 Task: Explore Airbnb accommodation in Al Bab, Syria from 1st December, 2023 to 5th December, 2023 for 3 adults, 1 child.2 bedrooms having 3 beds and 2 bathrooms. Look for 3 properties as per requirement.
Action: Mouse moved to (575, 80)
Screenshot: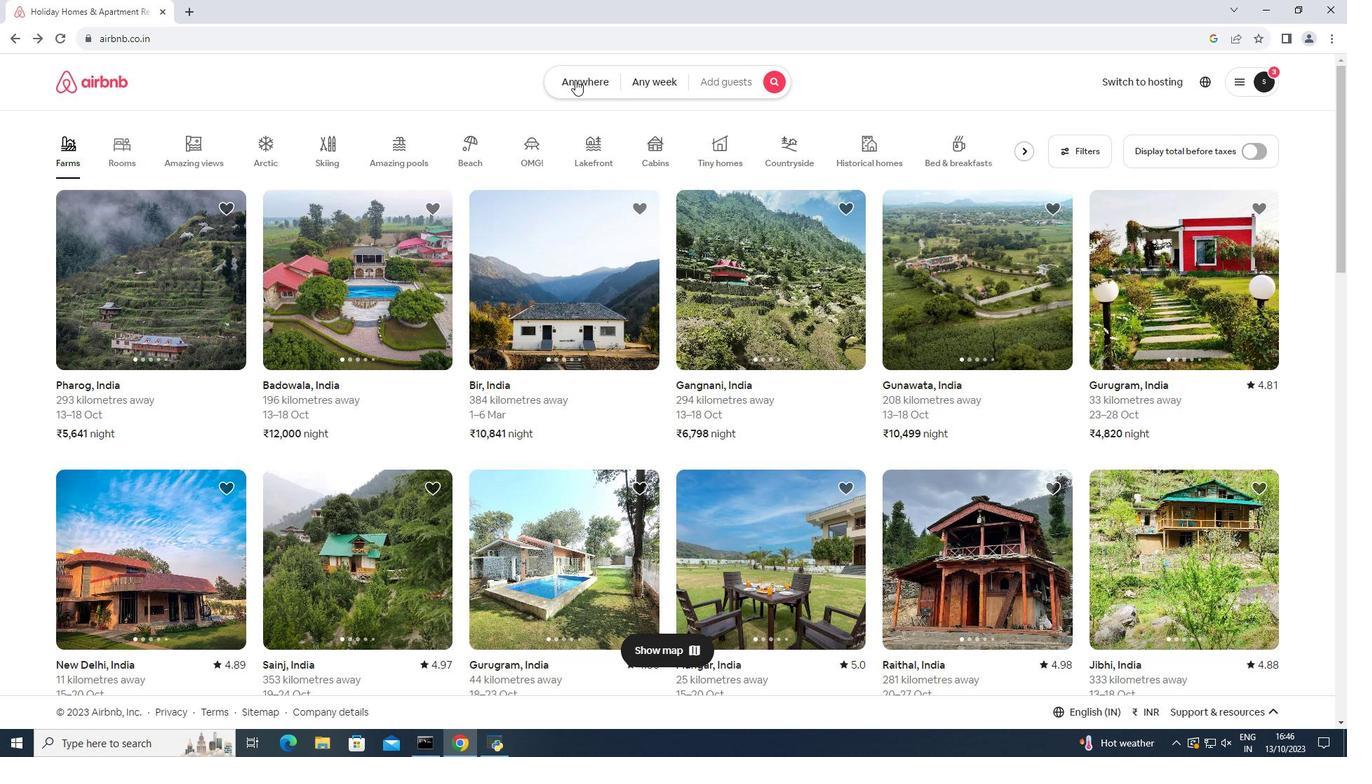
Action: Mouse pressed left at (575, 80)
Screenshot: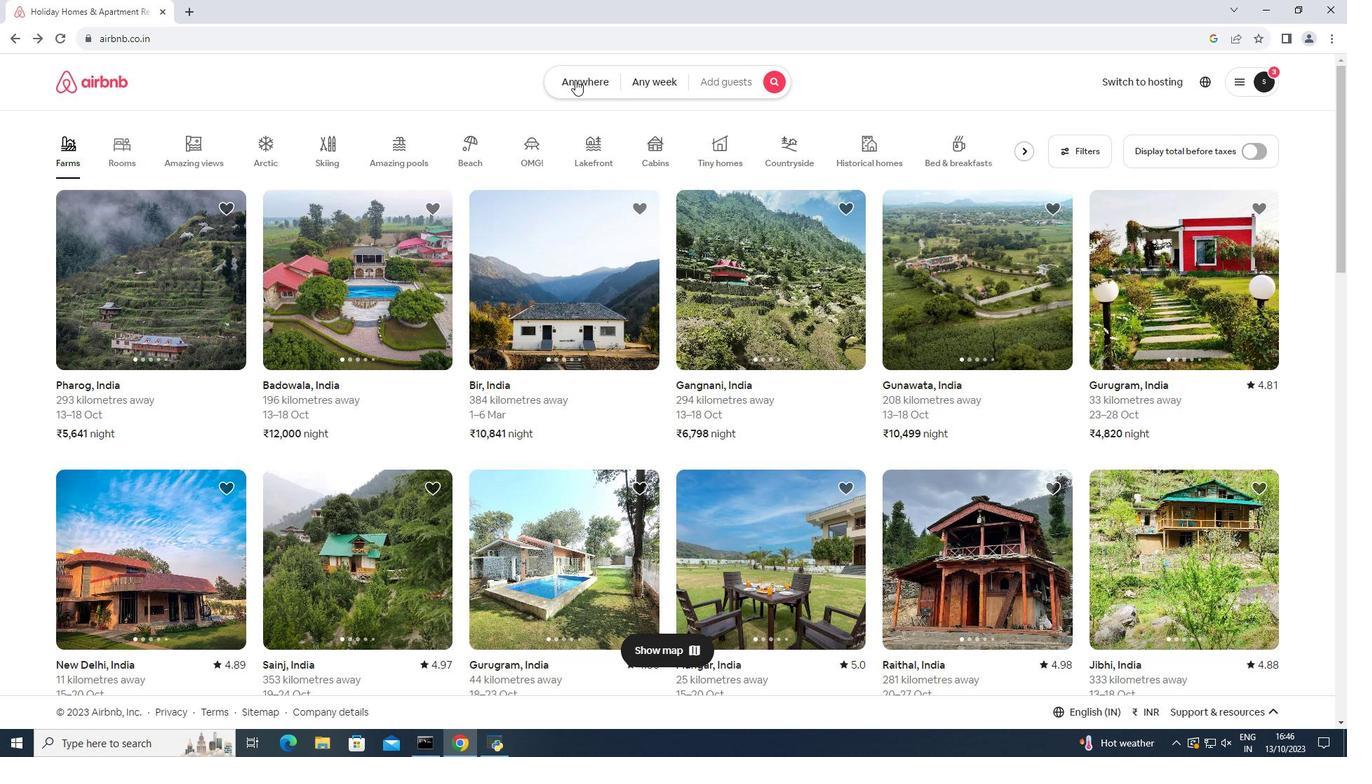 
Action: Mouse moved to (437, 130)
Screenshot: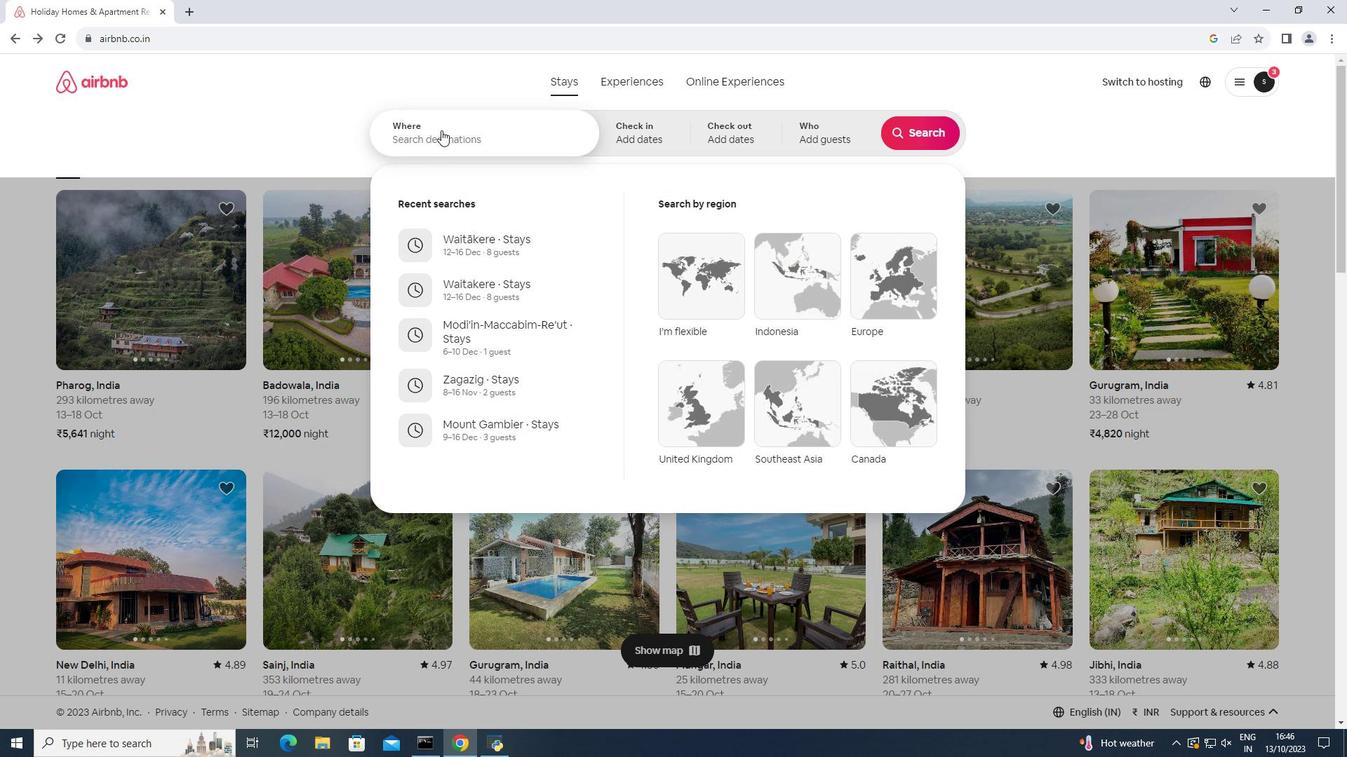
Action: Mouse pressed left at (437, 130)
Screenshot: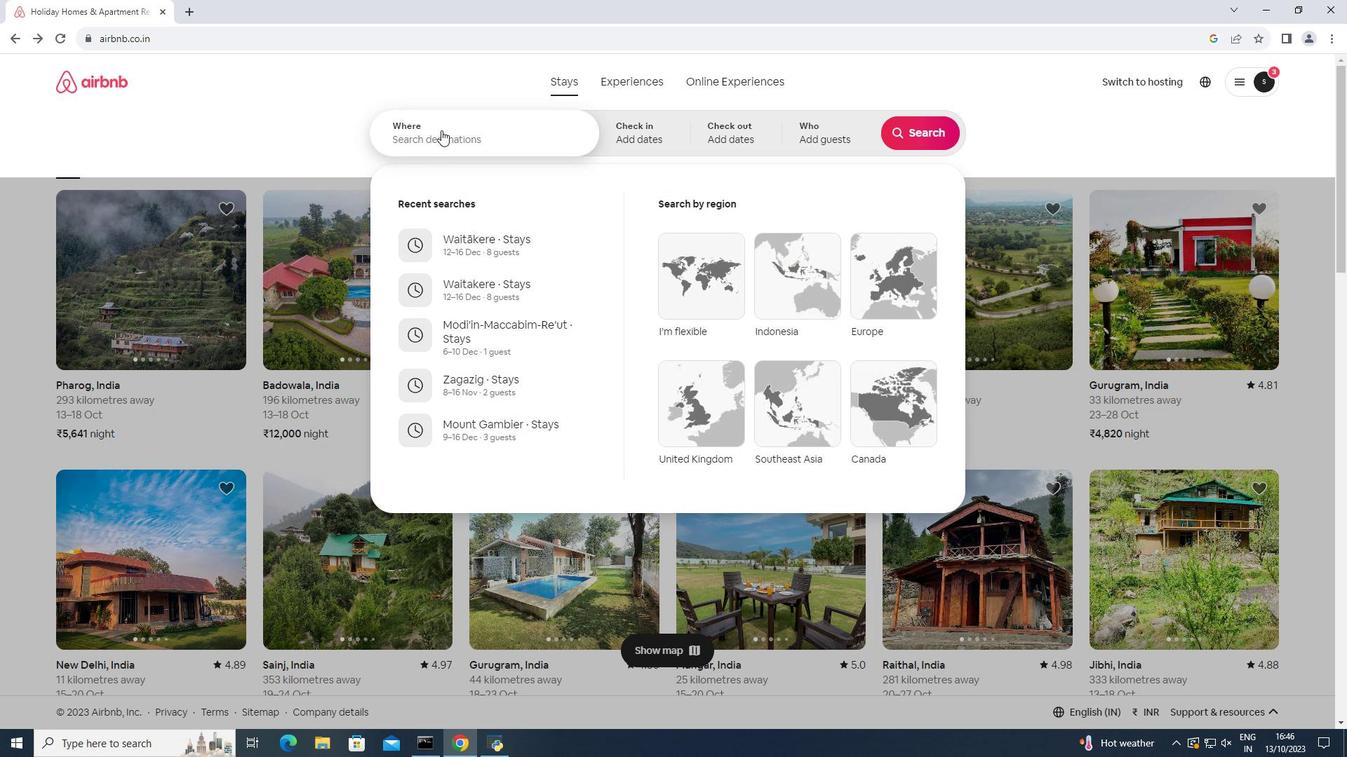 
Action: Mouse moved to (439, 129)
Screenshot: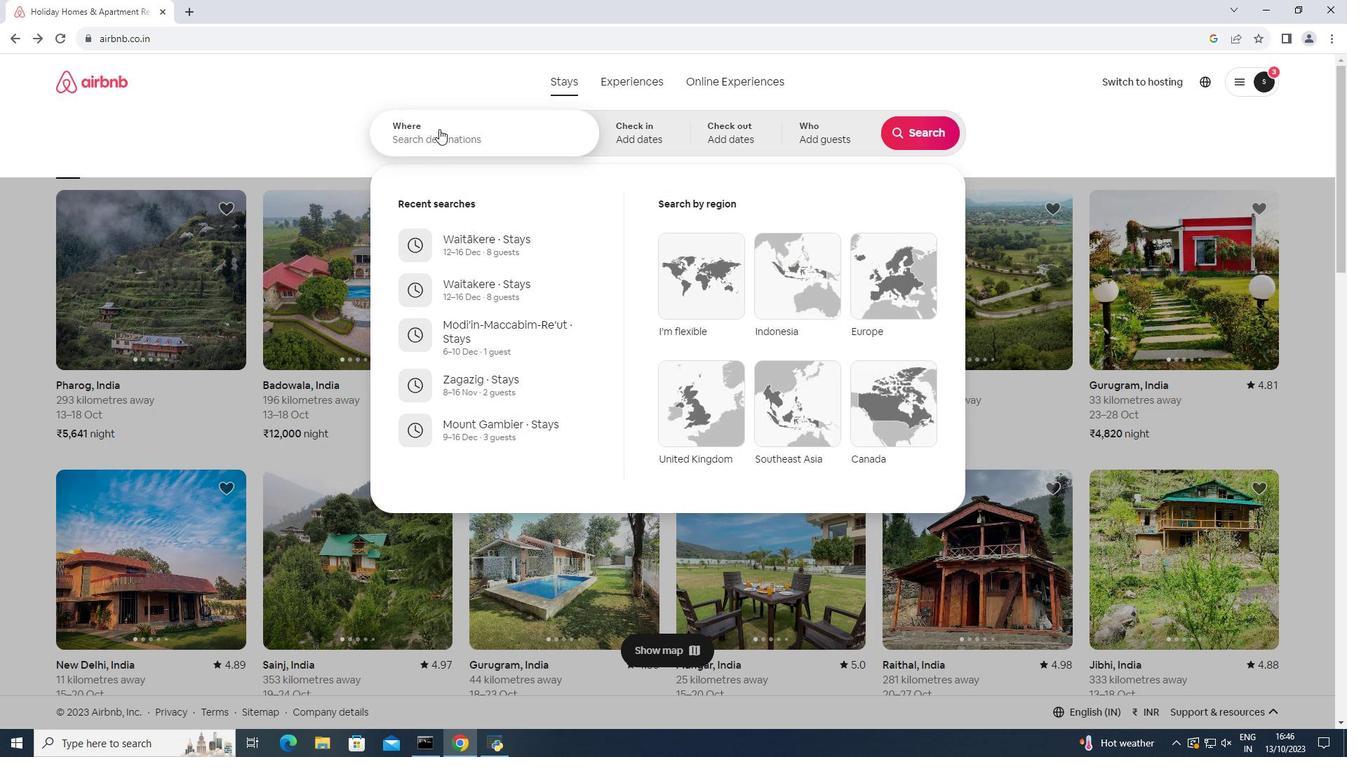 
Action: Key pressed <Key.shift>Ai<Key.backspace><Key.shift>I<Key.space><Key.shift>b<Key.backspace><Key.shift>Bab,<Key.space><Key.shift>Syria
Screenshot: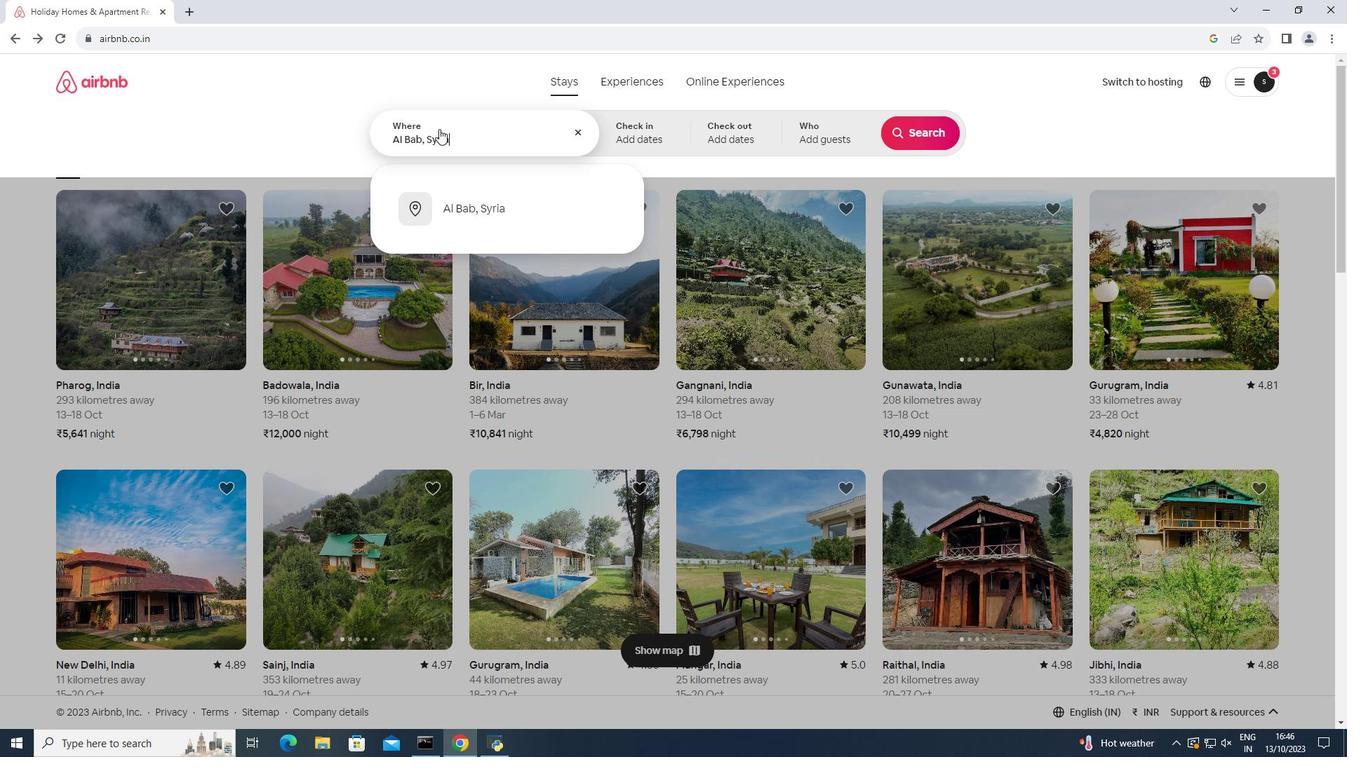 
Action: Mouse moved to (448, 197)
Screenshot: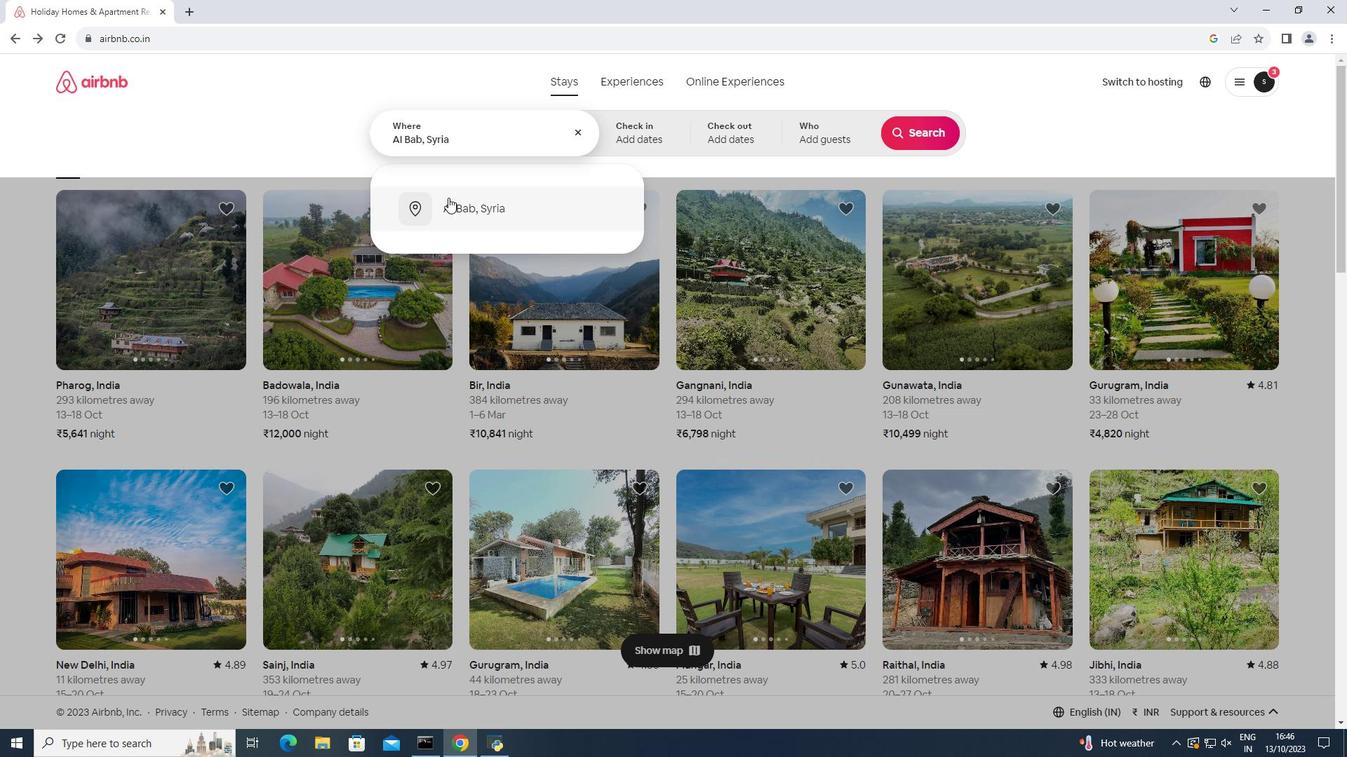 
Action: Mouse pressed left at (448, 197)
Screenshot: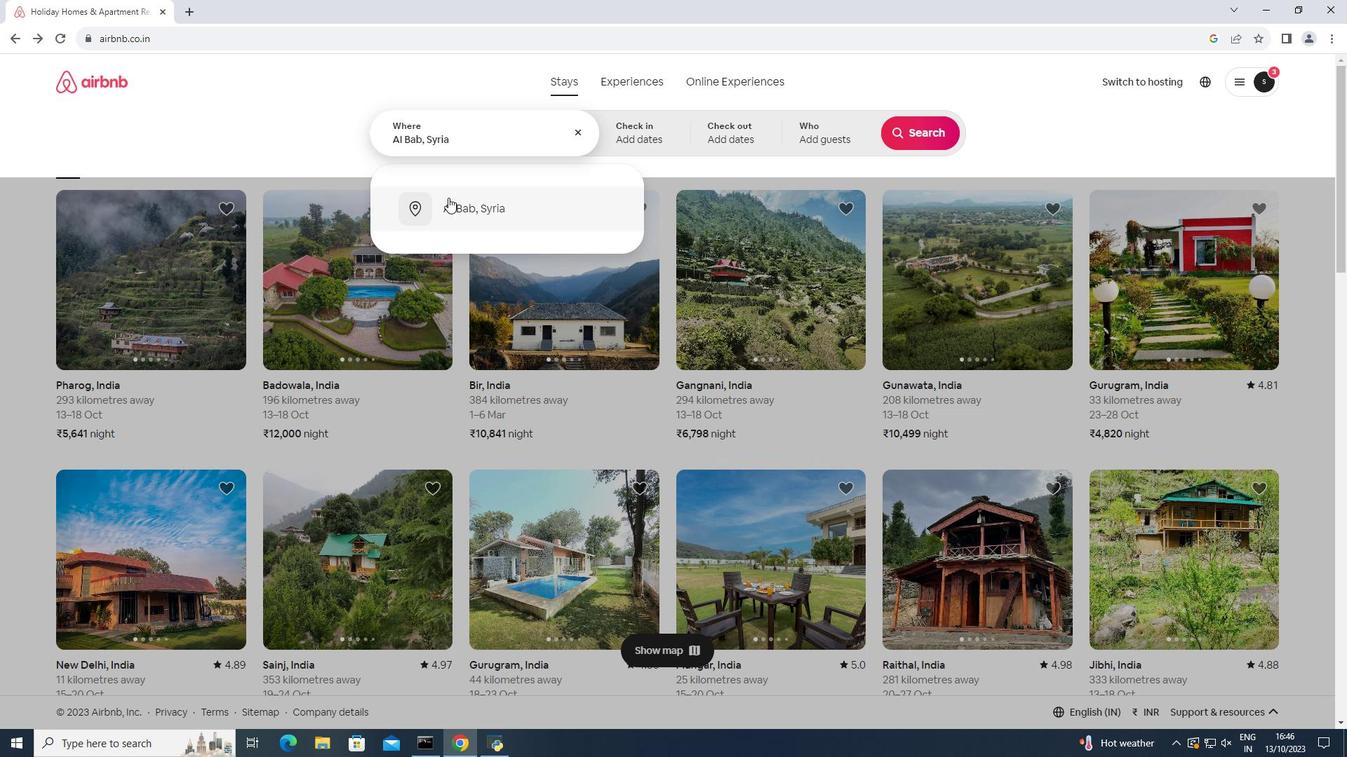 
Action: Mouse moved to (920, 244)
Screenshot: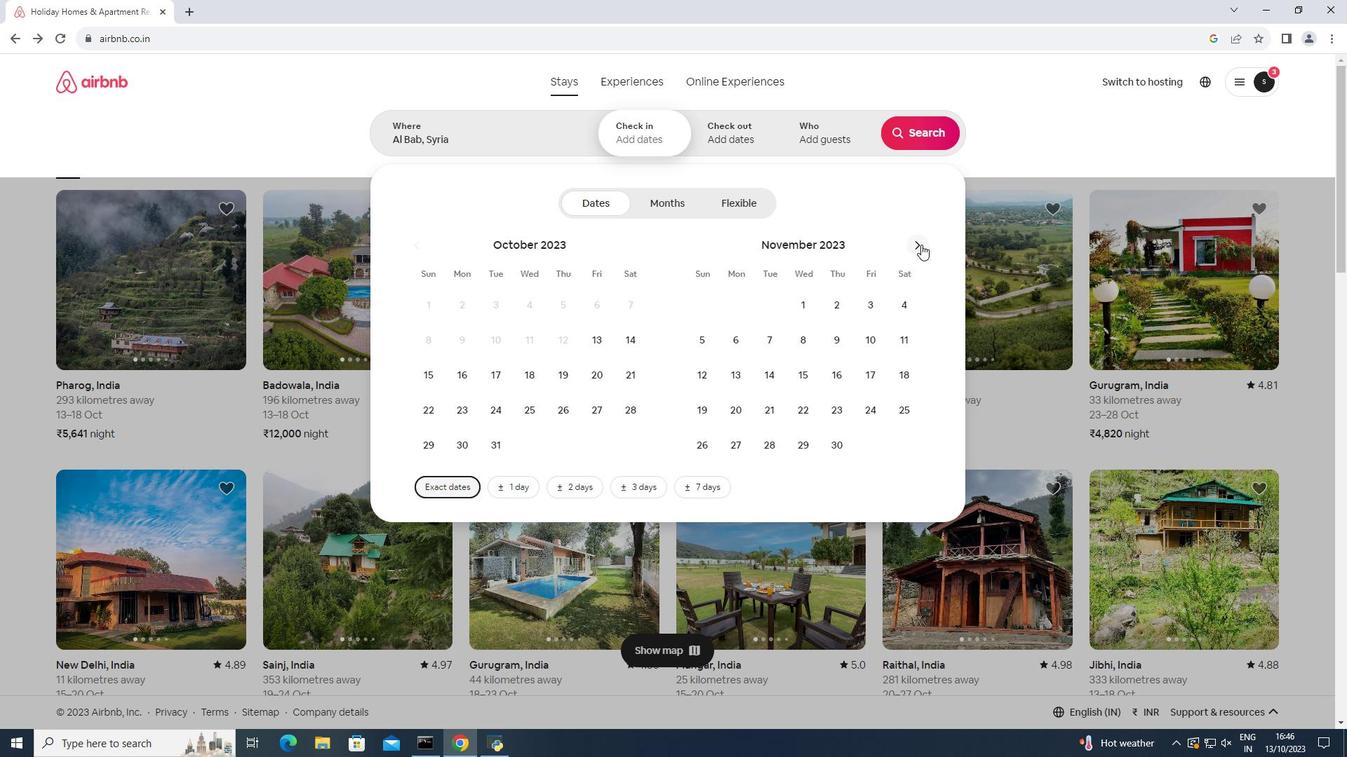 
Action: Mouse pressed left at (920, 244)
Screenshot: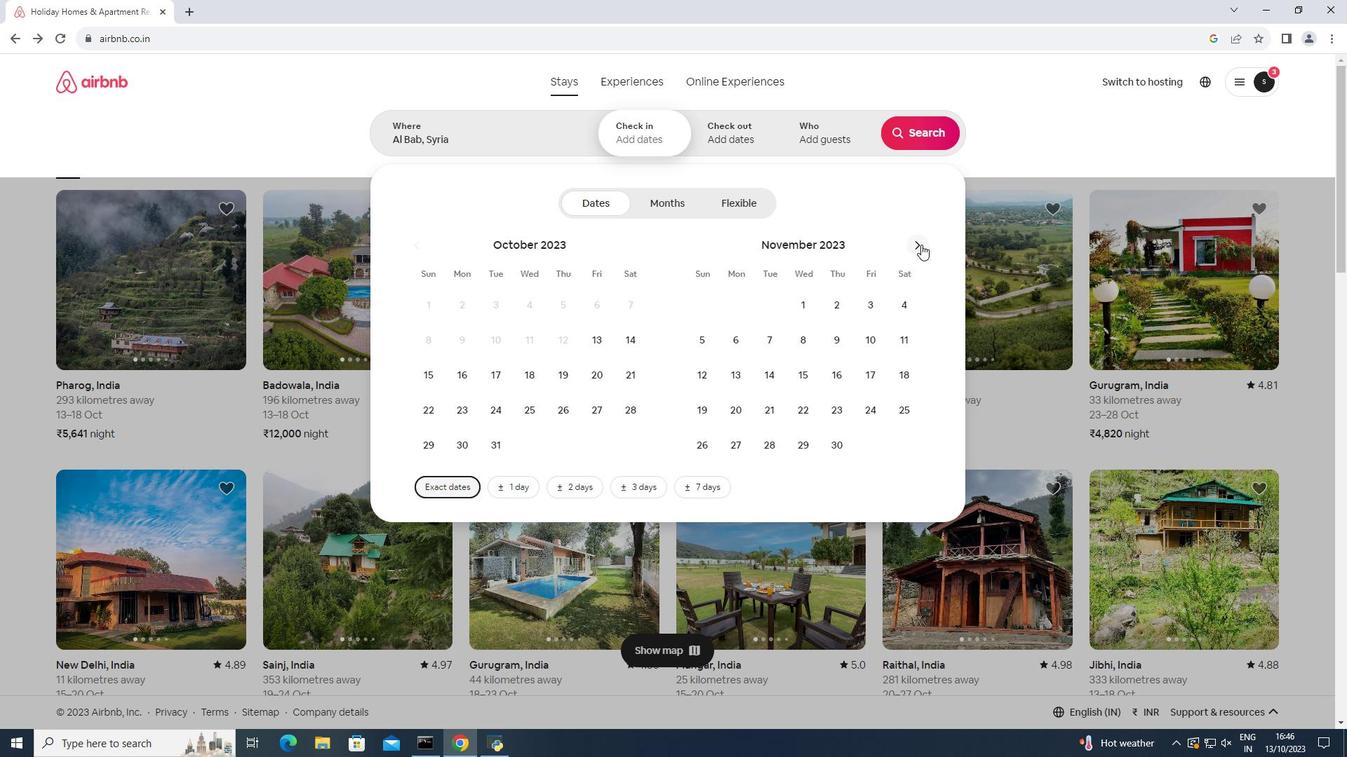 
Action: Mouse moved to (873, 302)
Screenshot: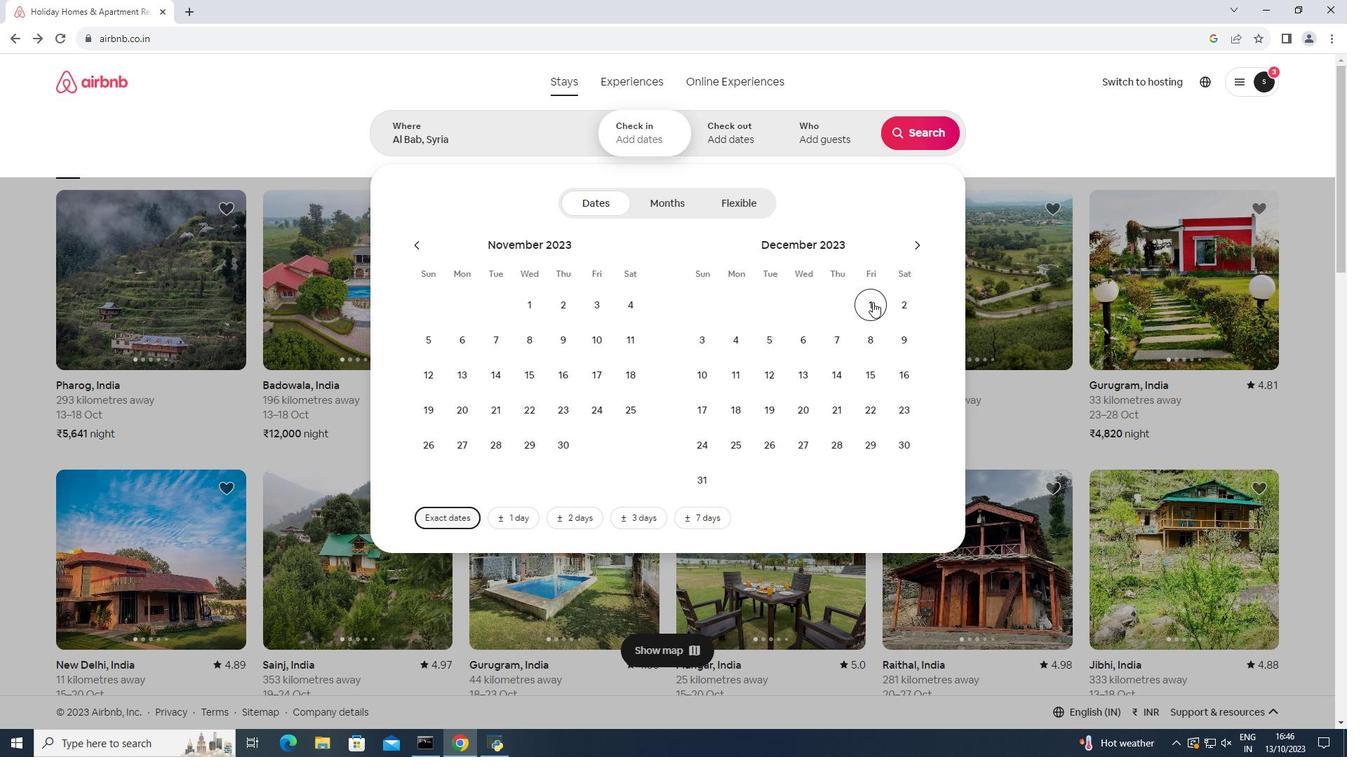 
Action: Mouse pressed left at (873, 302)
Screenshot: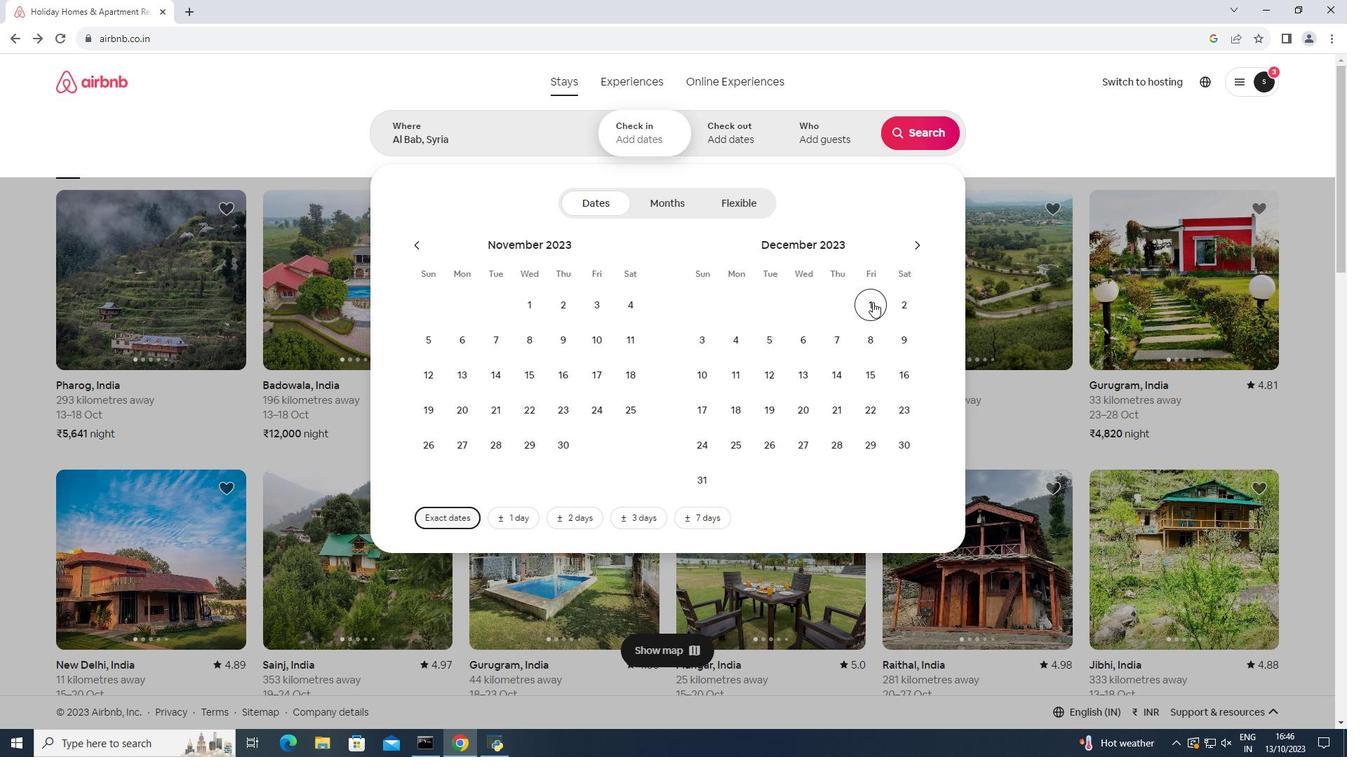 
Action: Mouse moved to (772, 344)
Screenshot: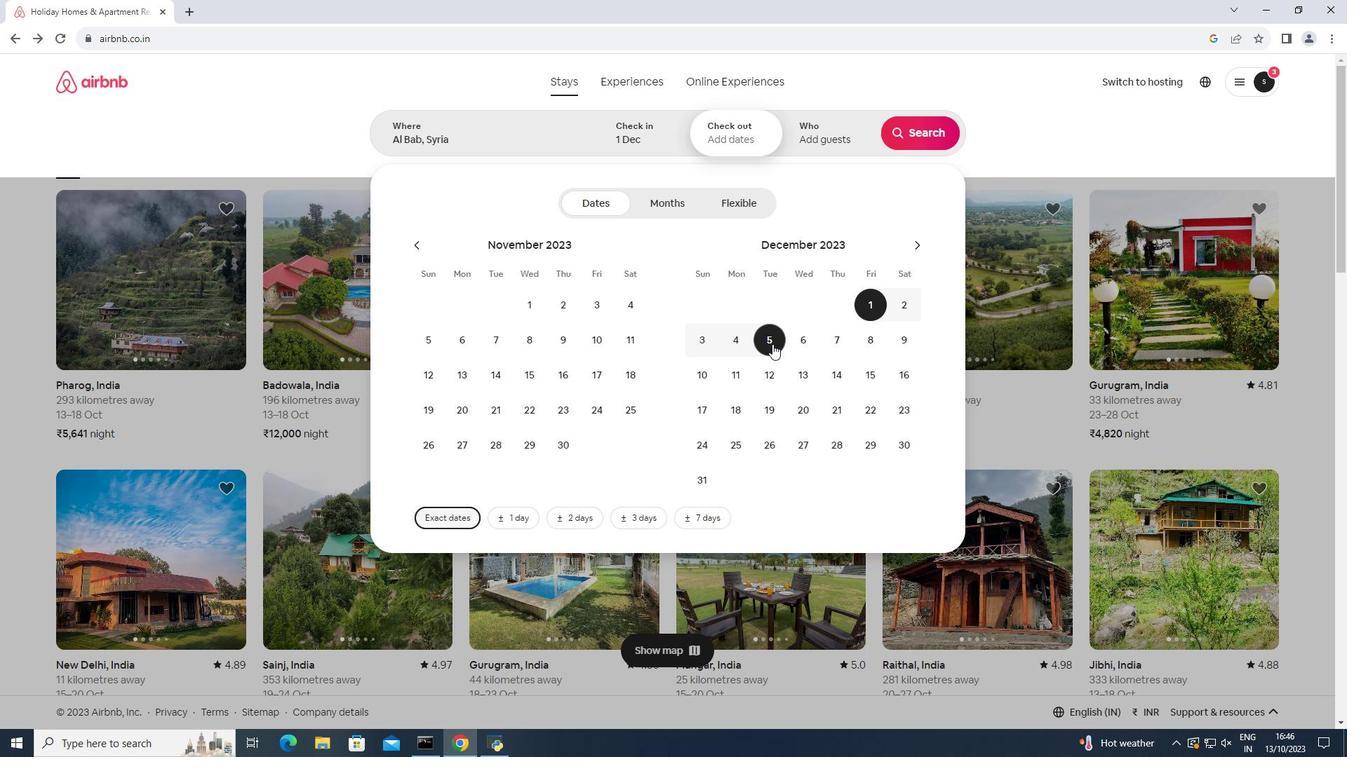 
Action: Mouse pressed left at (772, 344)
Screenshot: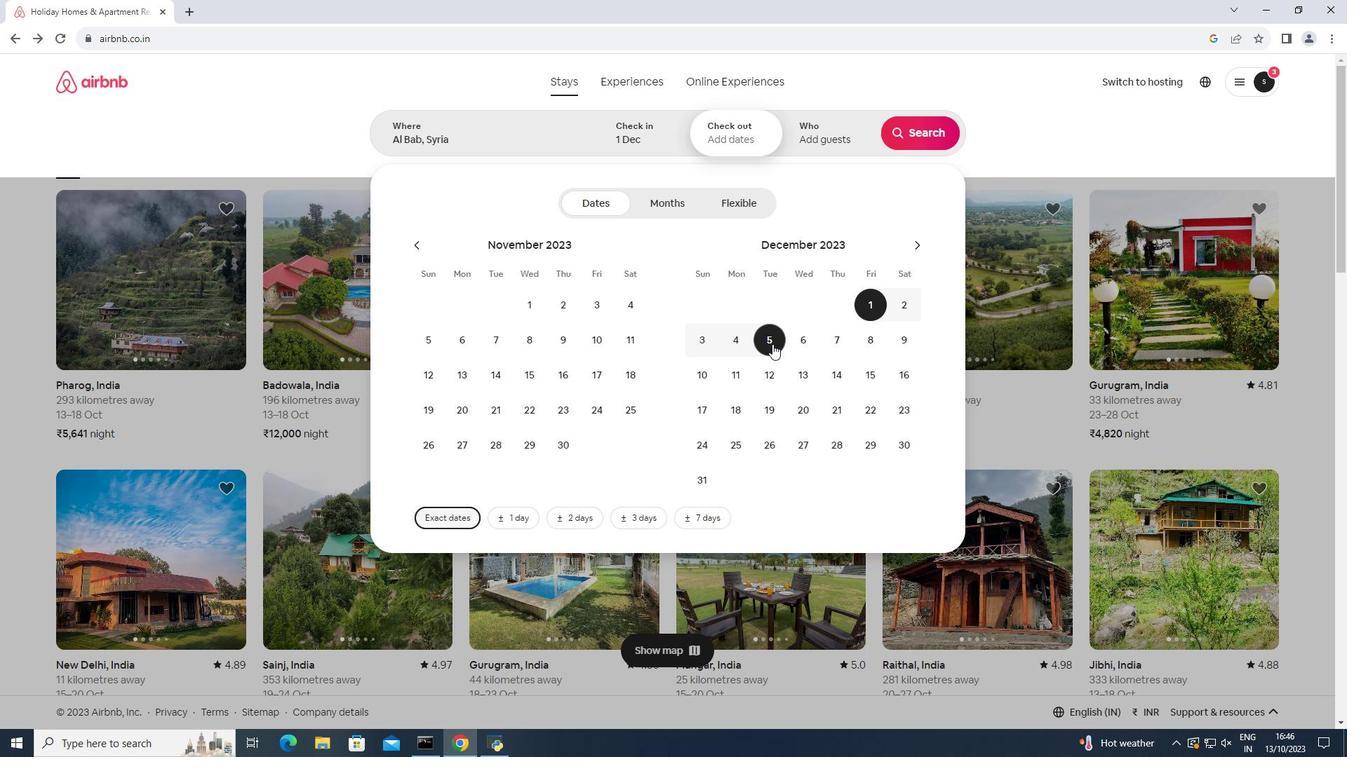 
Action: Mouse moved to (828, 128)
Screenshot: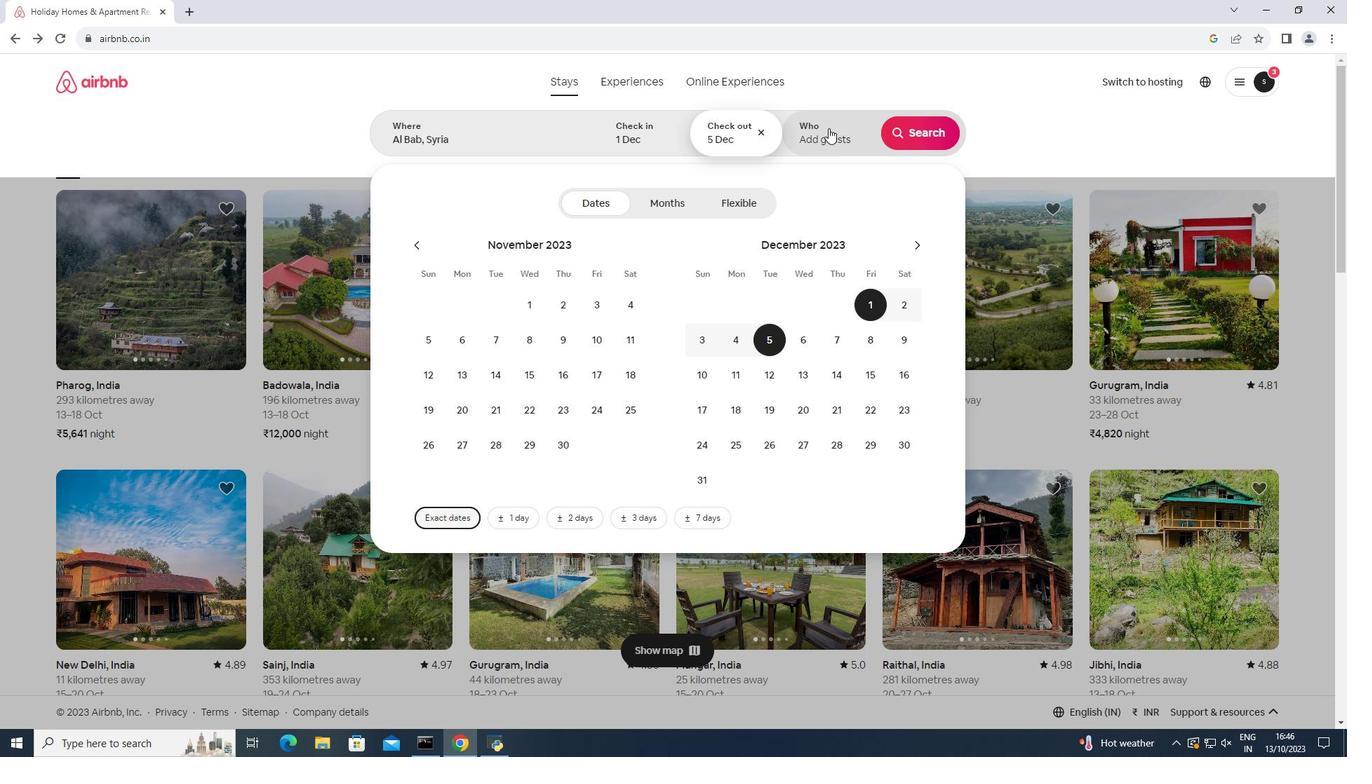 
Action: Mouse pressed left at (828, 128)
Screenshot: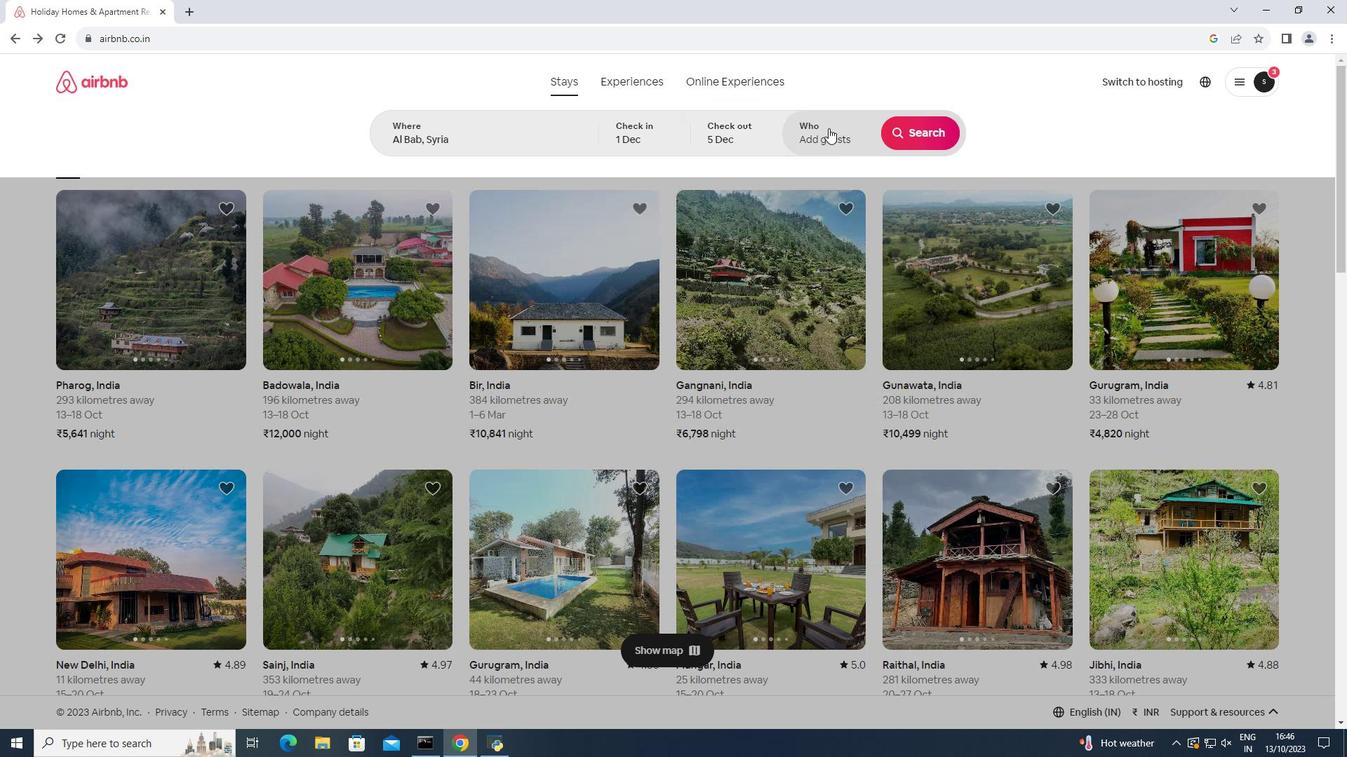 
Action: Mouse moved to (927, 204)
Screenshot: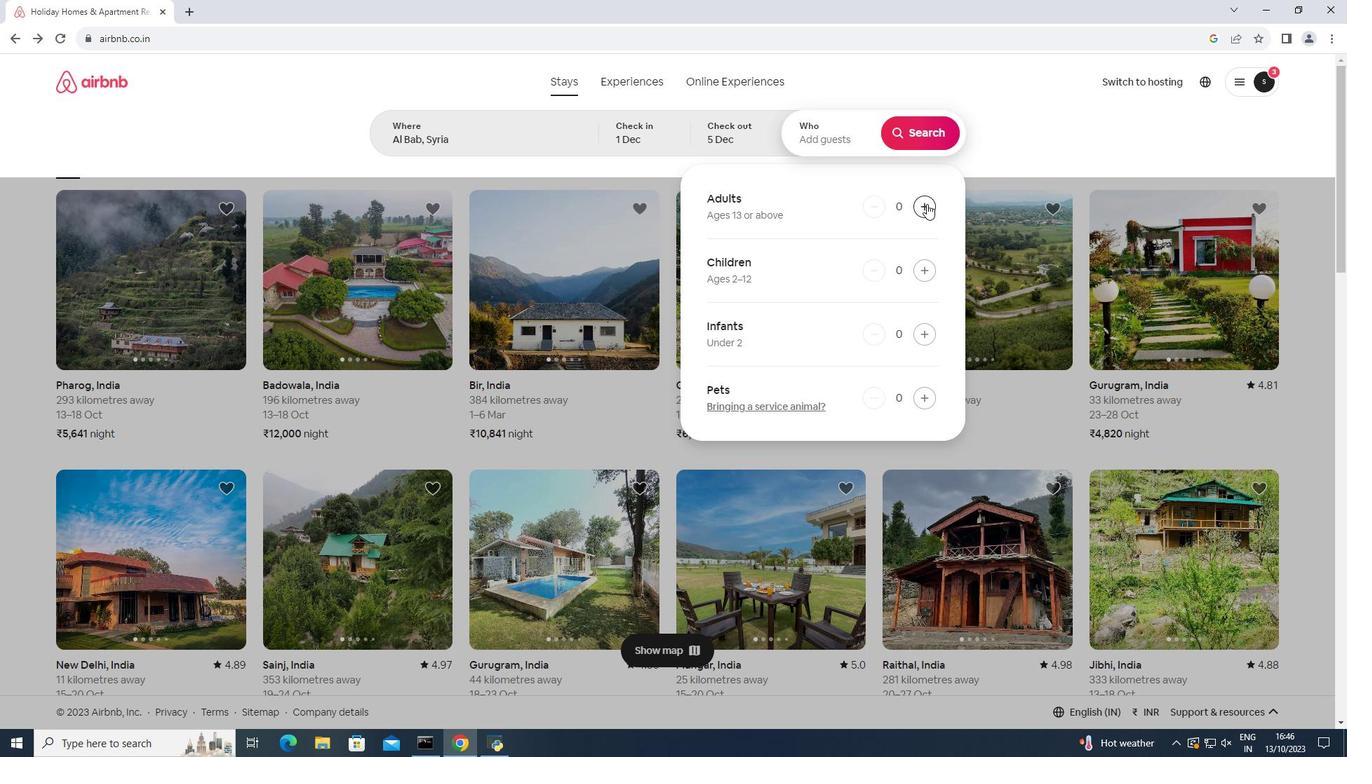 
Action: Mouse pressed left at (927, 204)
Screenshot: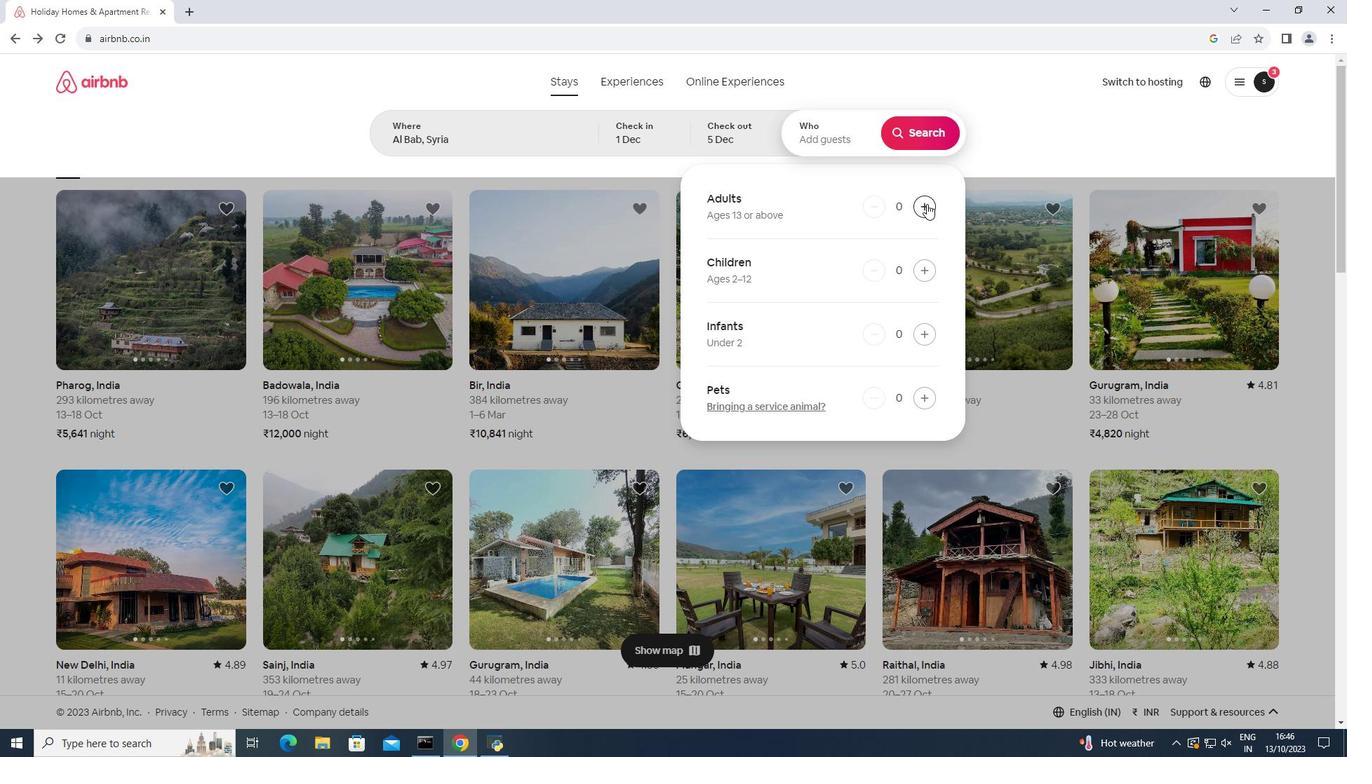 
Action: Mouse pressed left at (927, 204)
Screenshot: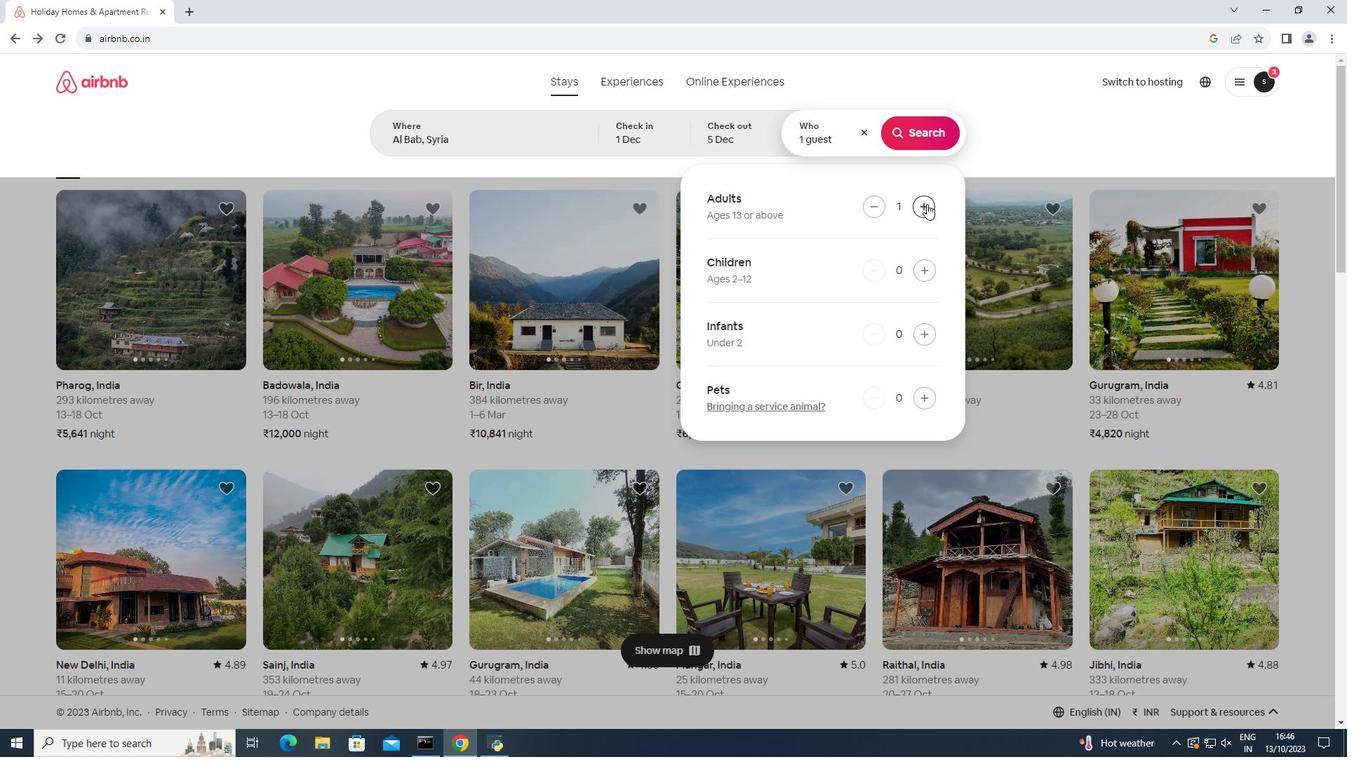 
Action: Mouse pressed left at (927, 204)
Screenshot: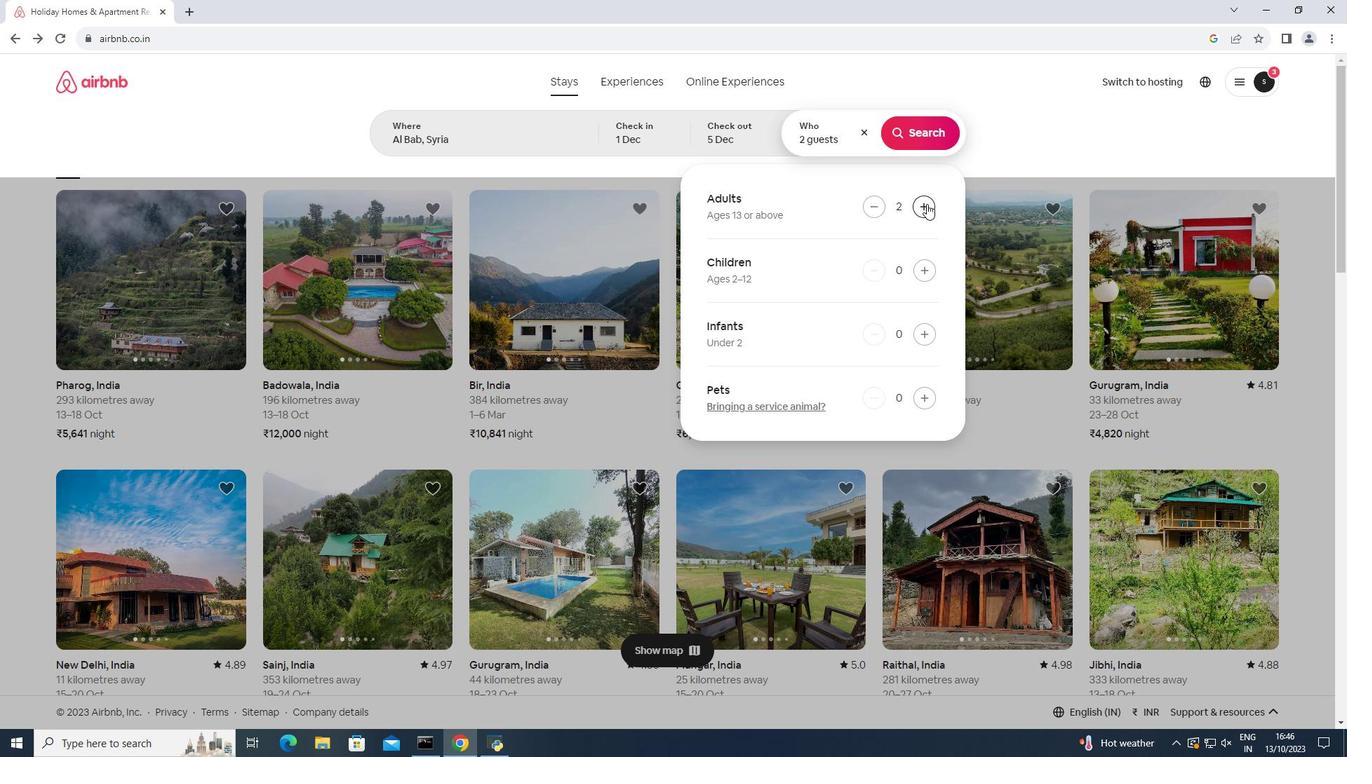 
Action: Mouse moved to (922, 269)
Screenshot: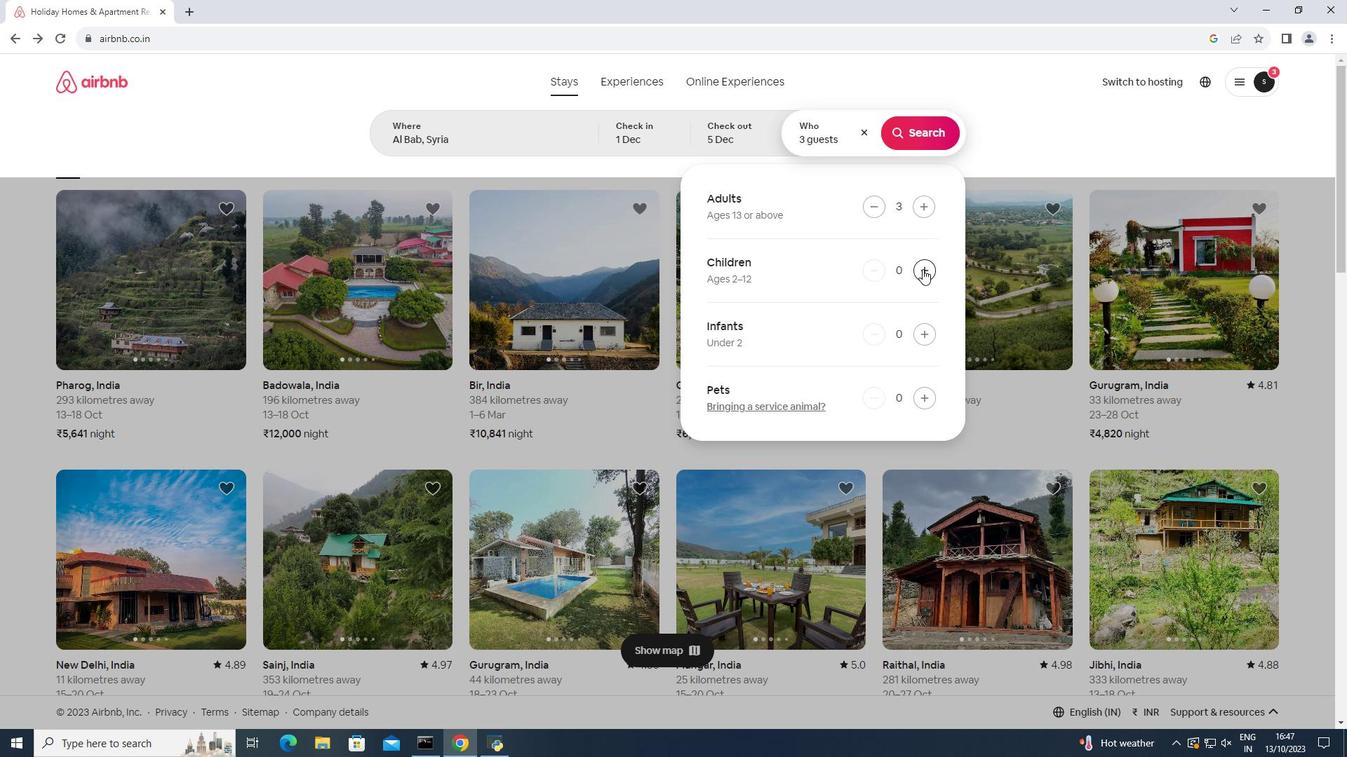 
Action: Mouse pressed left at (922, 269)
Screenshot: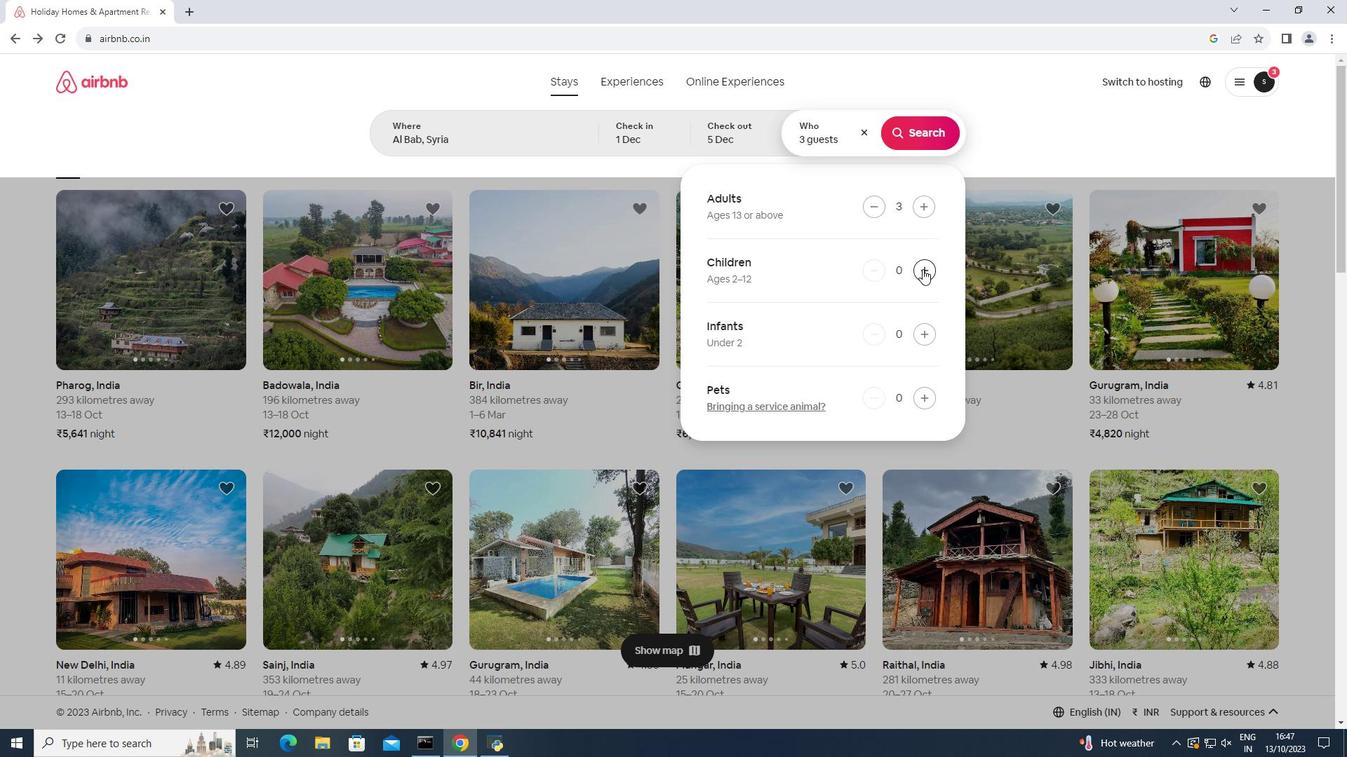 
Action: Mouse moved to (915, 128)
Screenshot: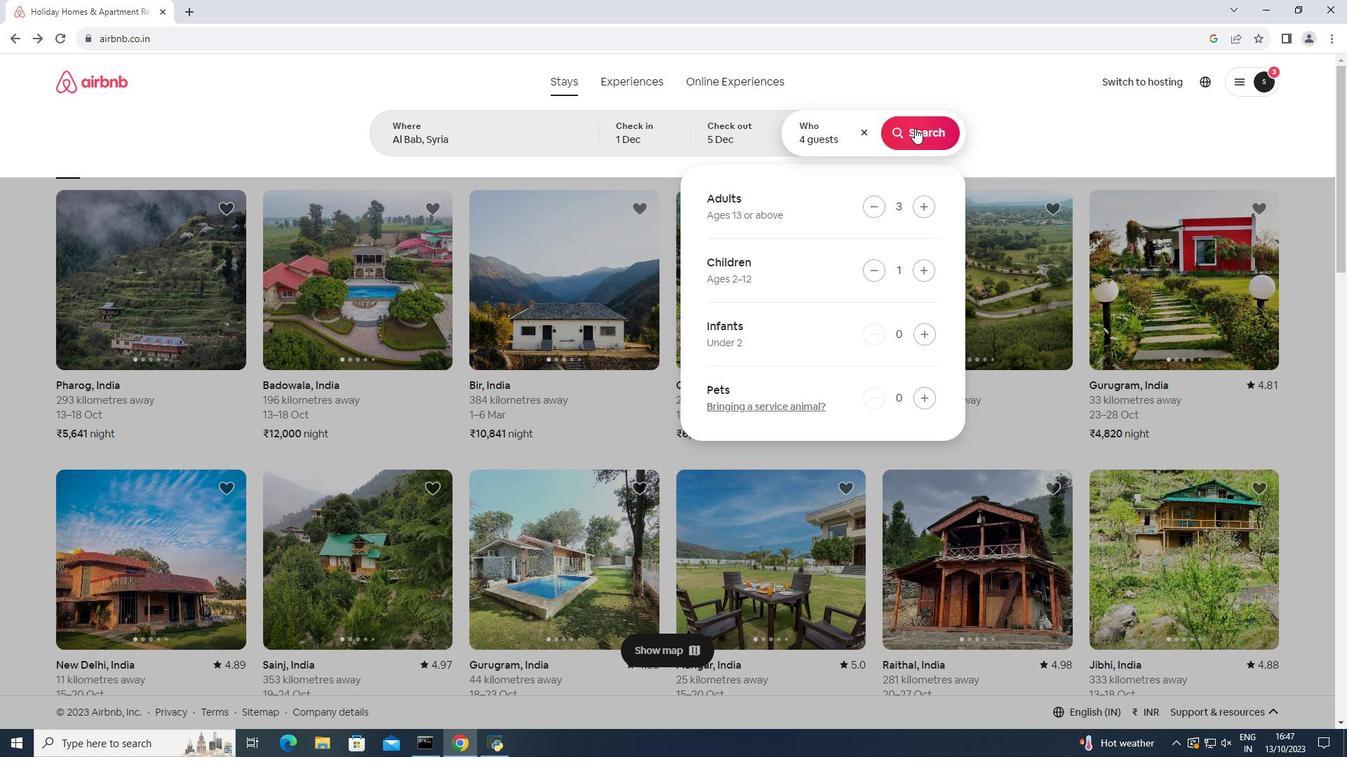 
Action: Mouse pressed left at (915, 128)
Screenshot: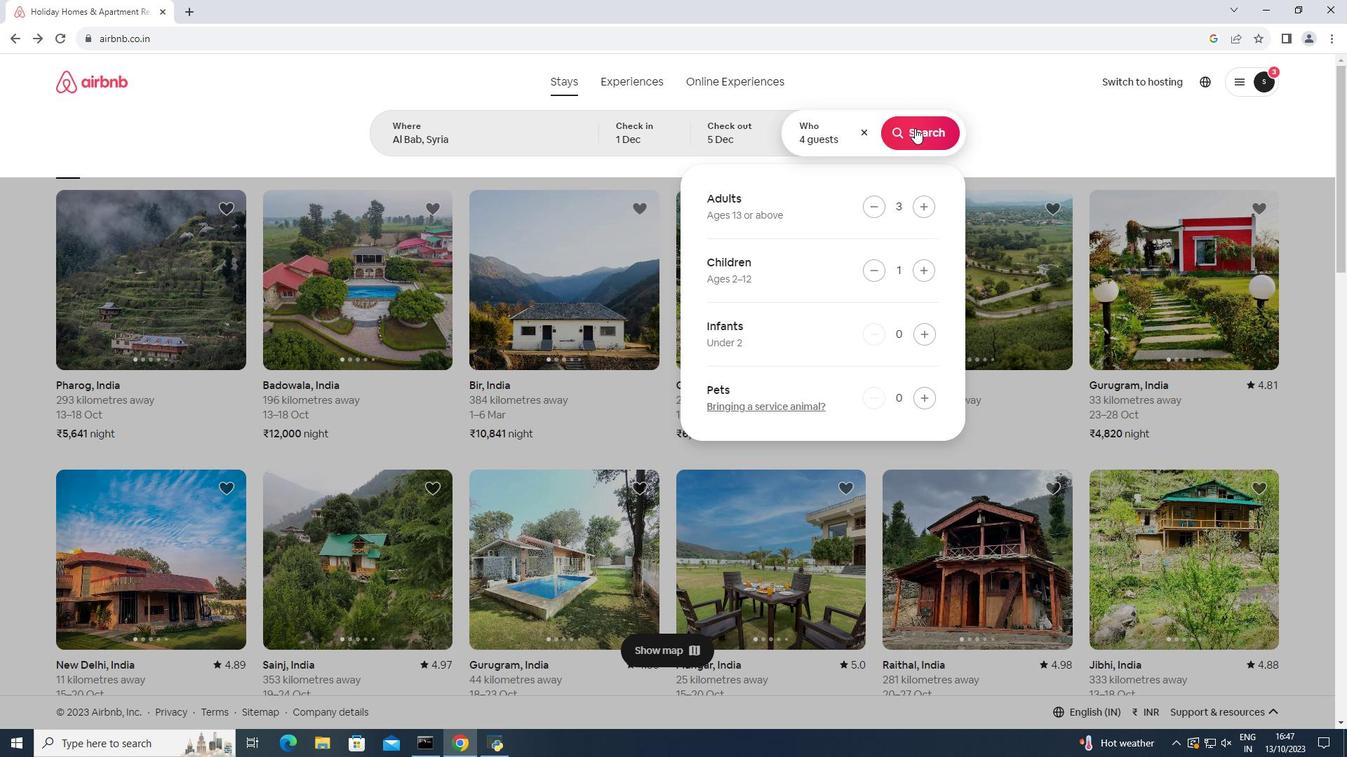 
Action: Mouse moved to (1096, 138)
Screenshot: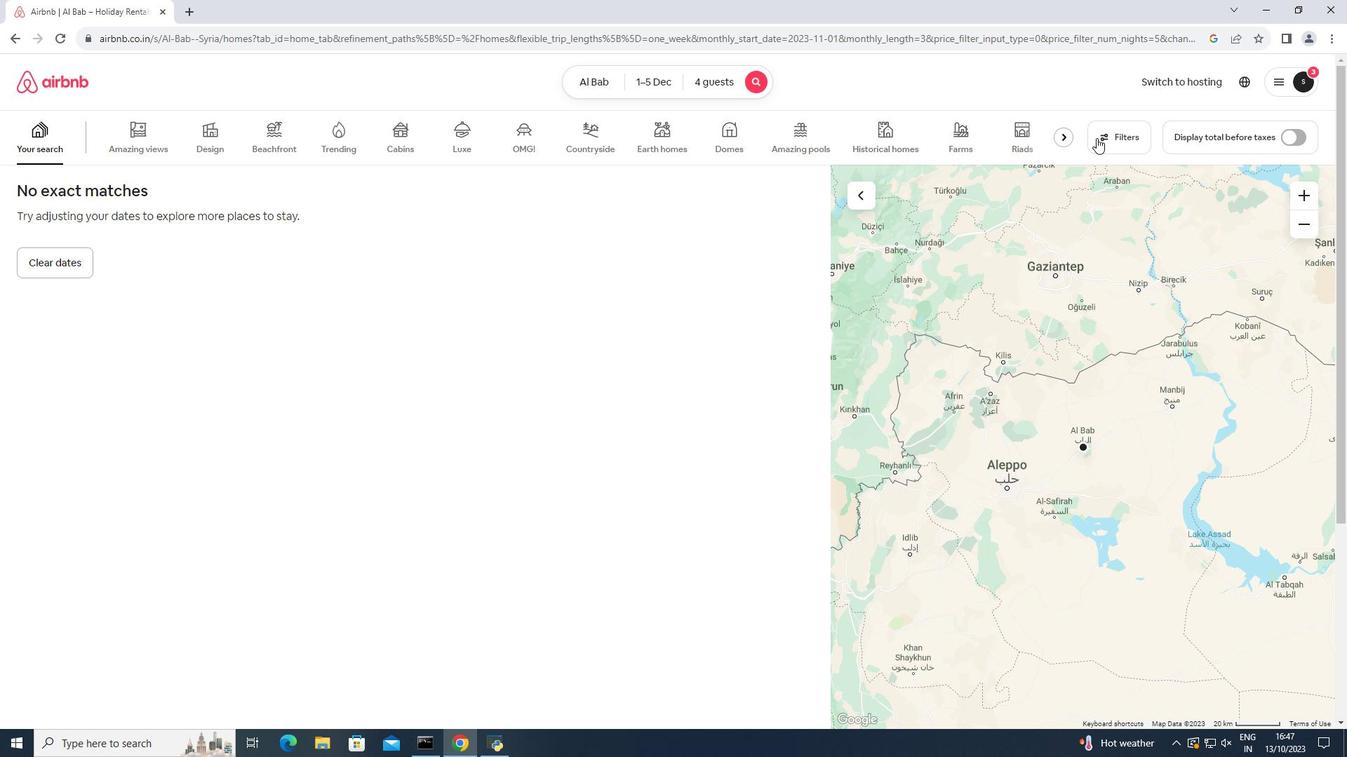 
Action: Mouse pressed left at (1096, 138)
Screenshot: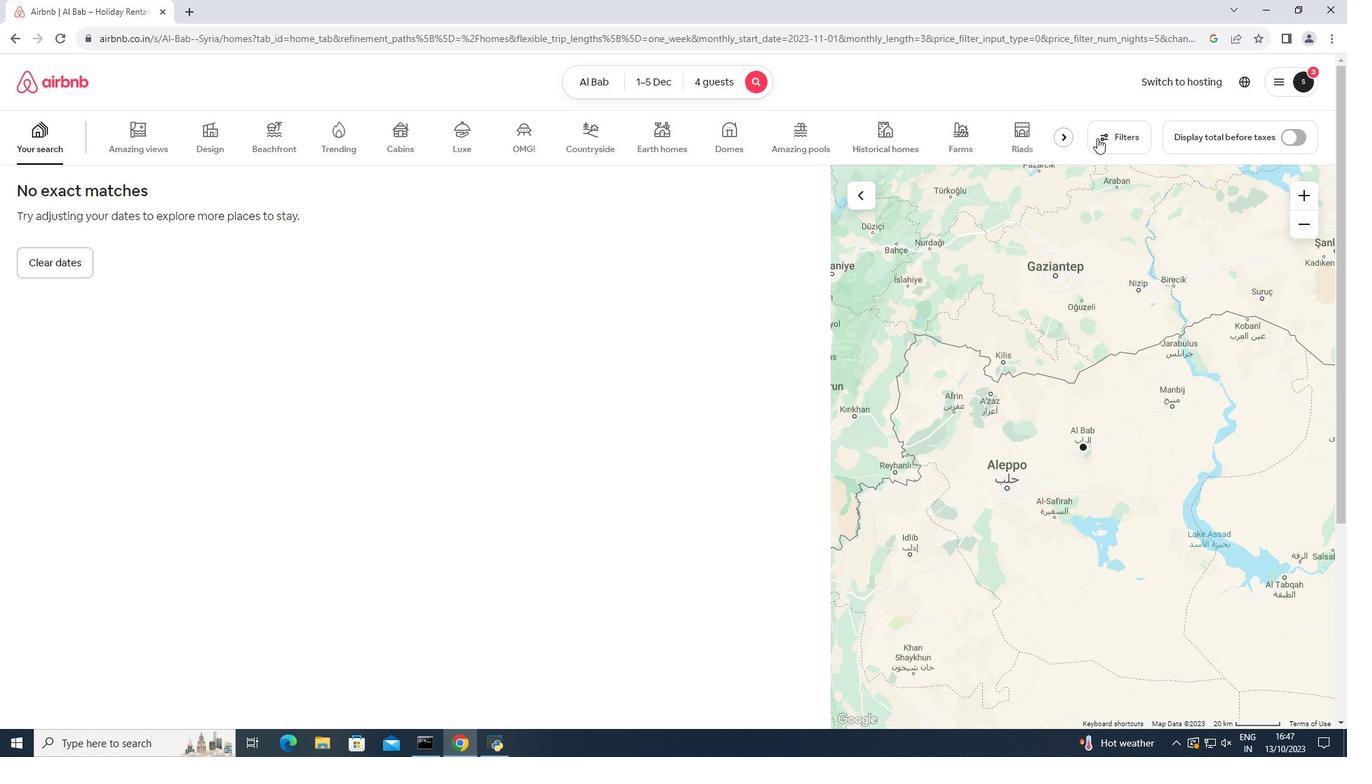 
Action: Mouse moved to (585, 357)
Screenshot: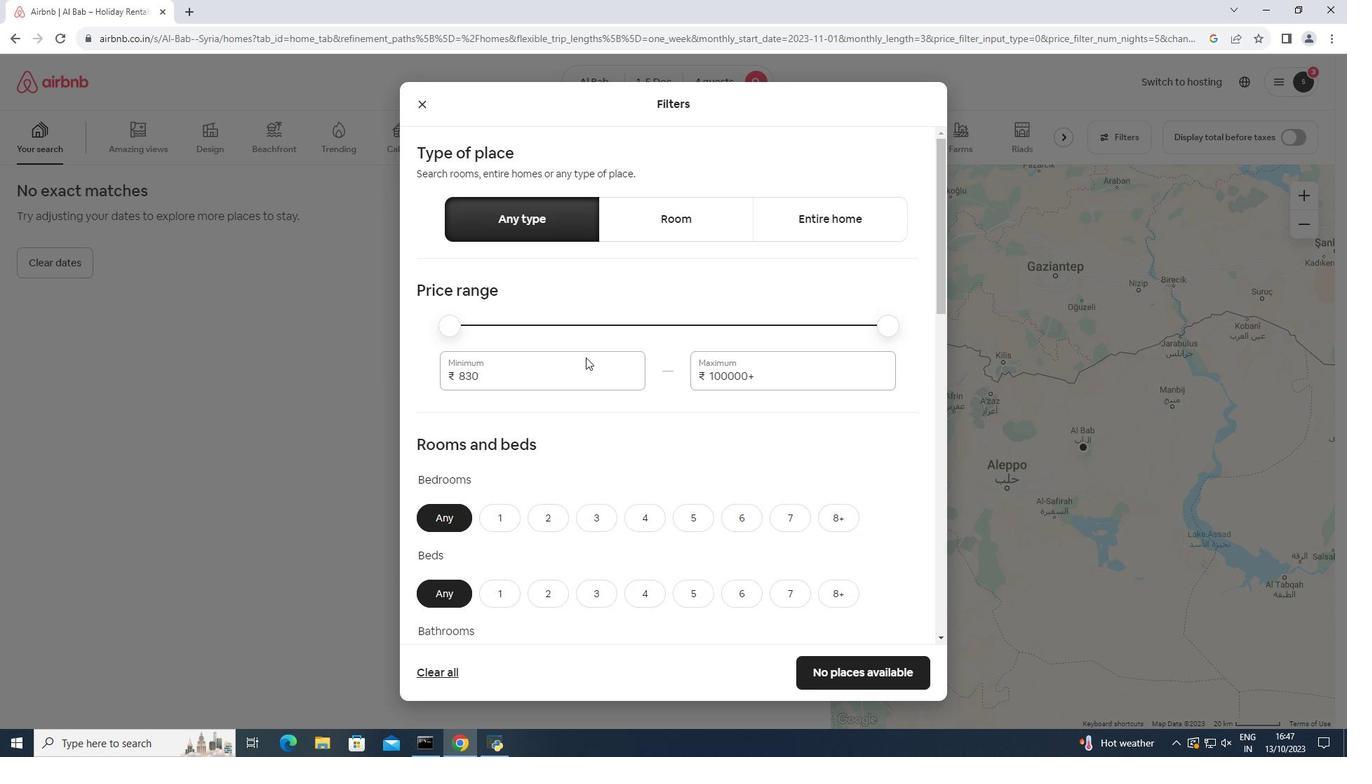 
Action: Mouse scrolled (585, 357) with delta (0, 0)
Screenshot: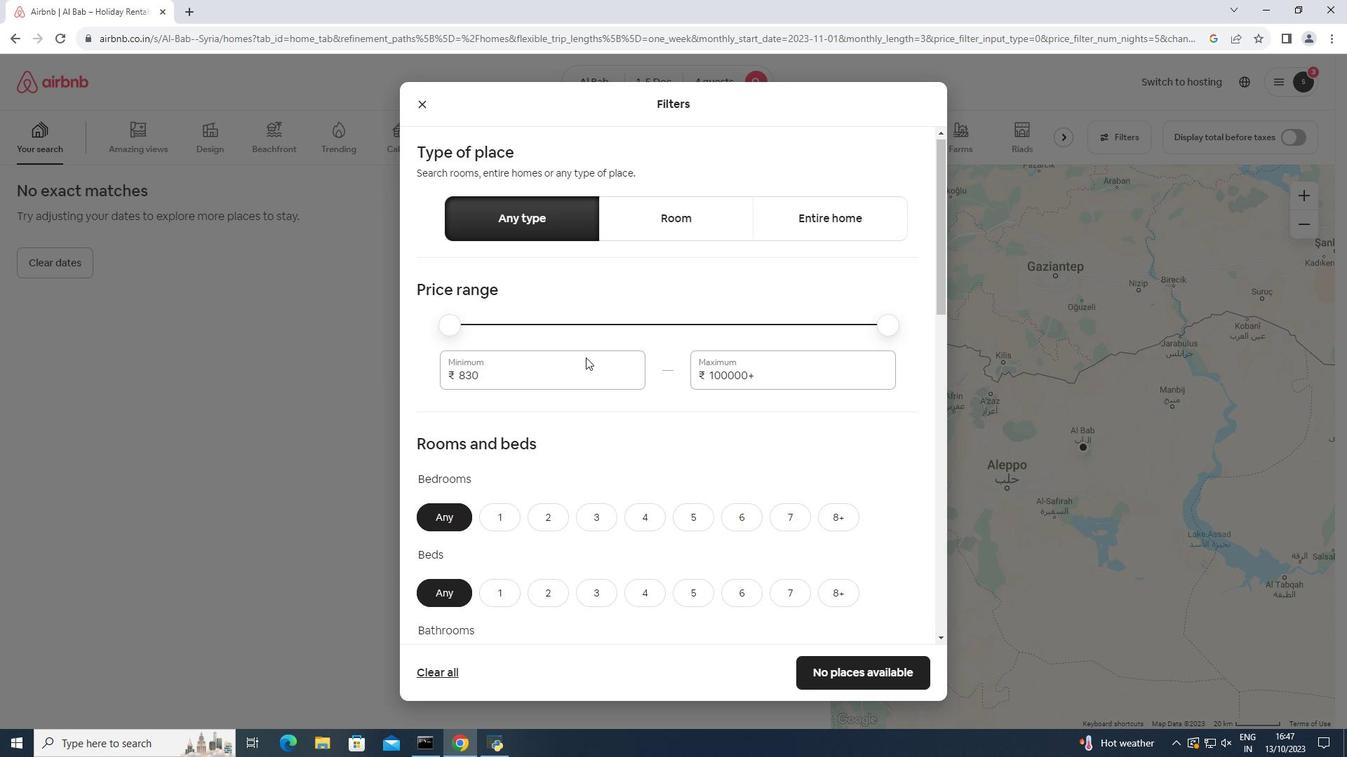 
Action: Mouse scrolled (585, 357) with delta (0, 0)
Screenshot: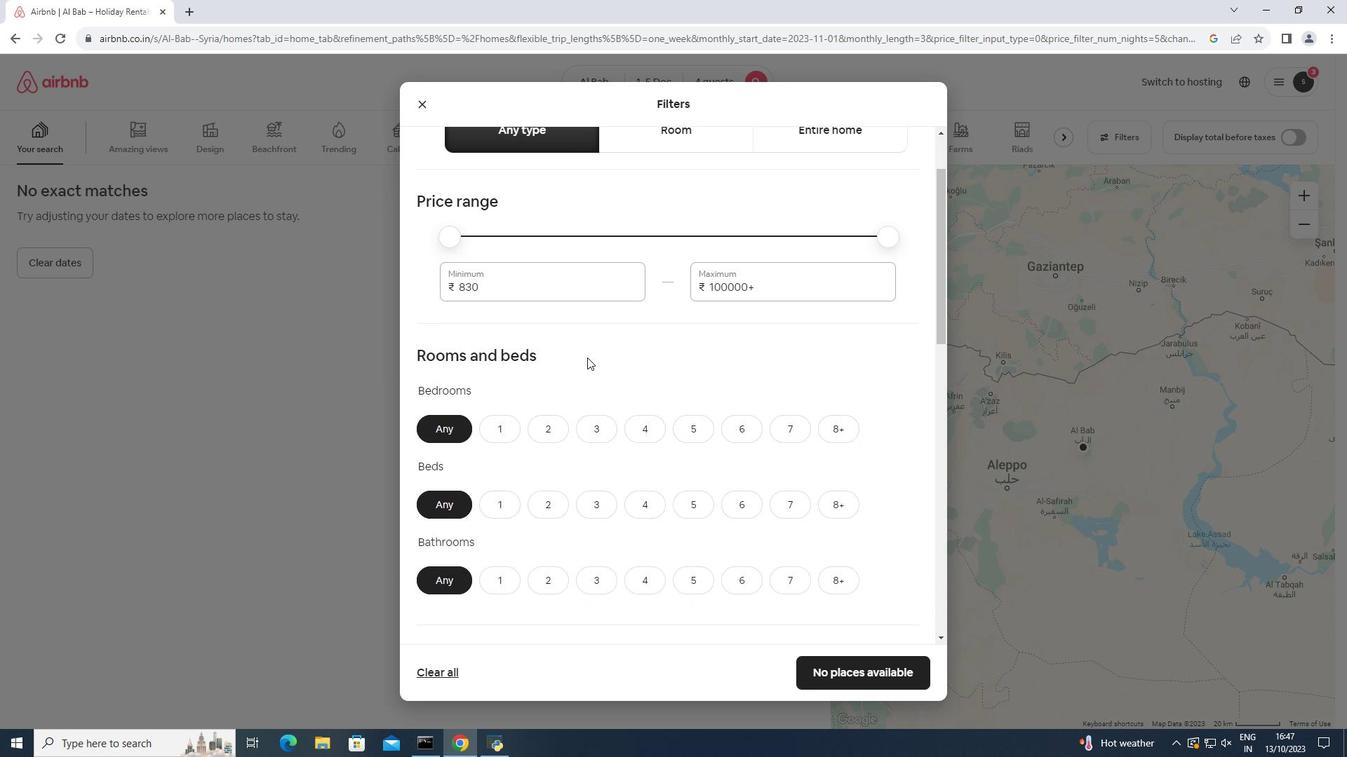 
Action: Mouse moved to (550, 378)
Screenshot: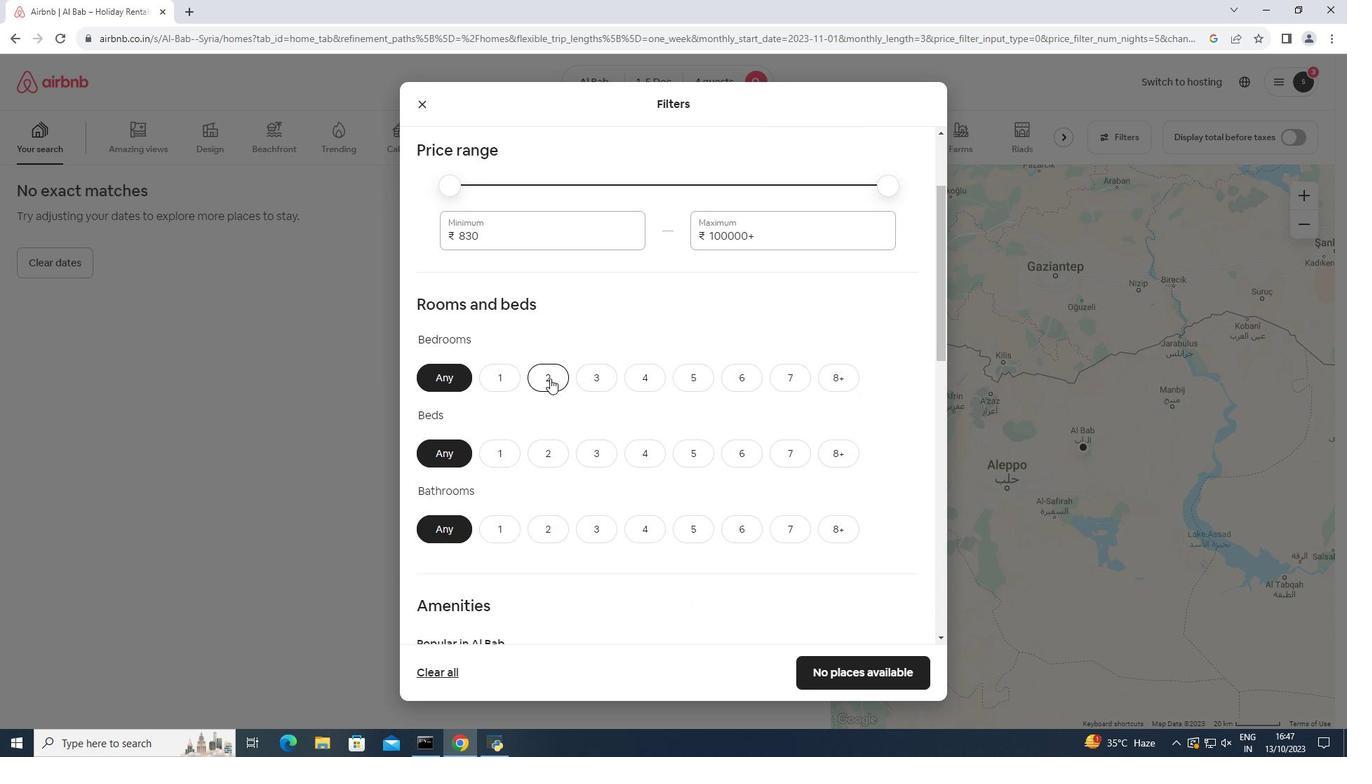 
Action: Mouse pressed left at (550, 378)
Screenshot: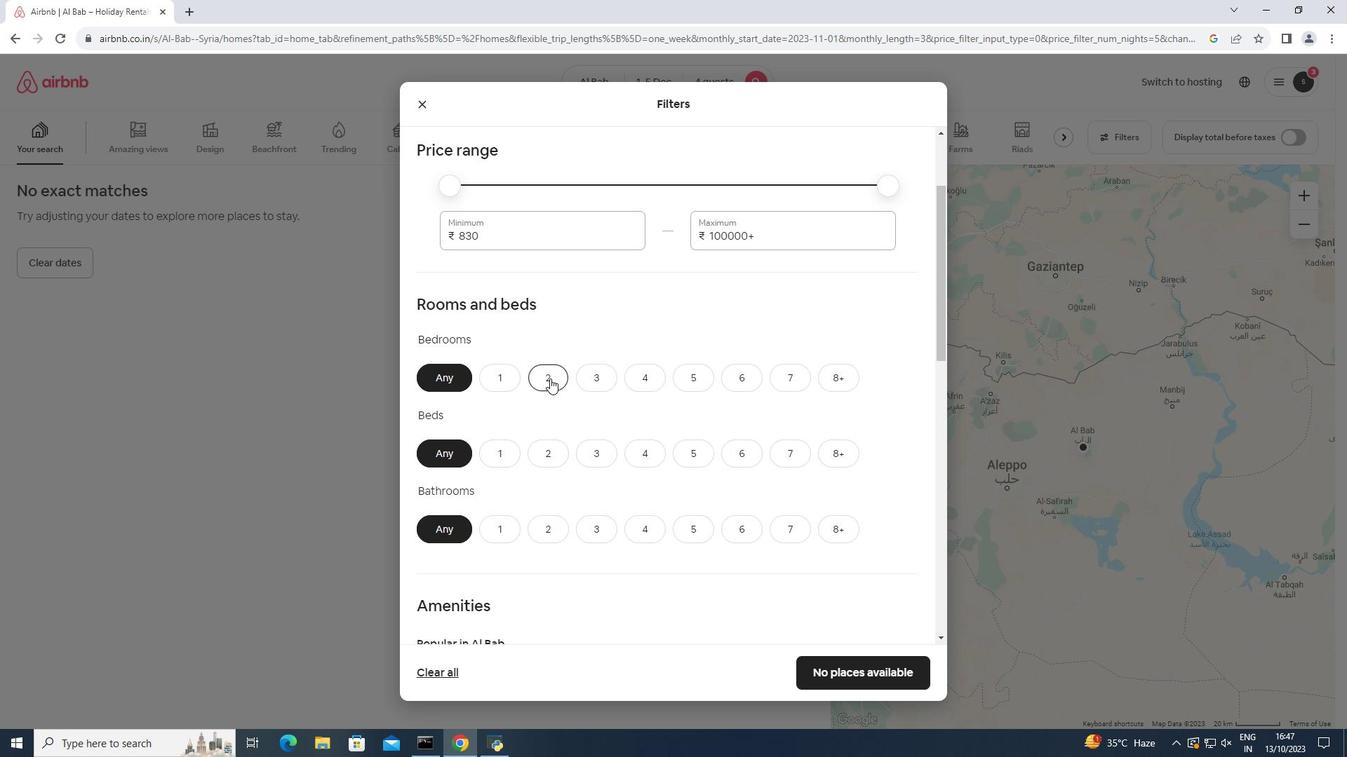 
Action: Mouse moved to (588, 449)
Screenshot: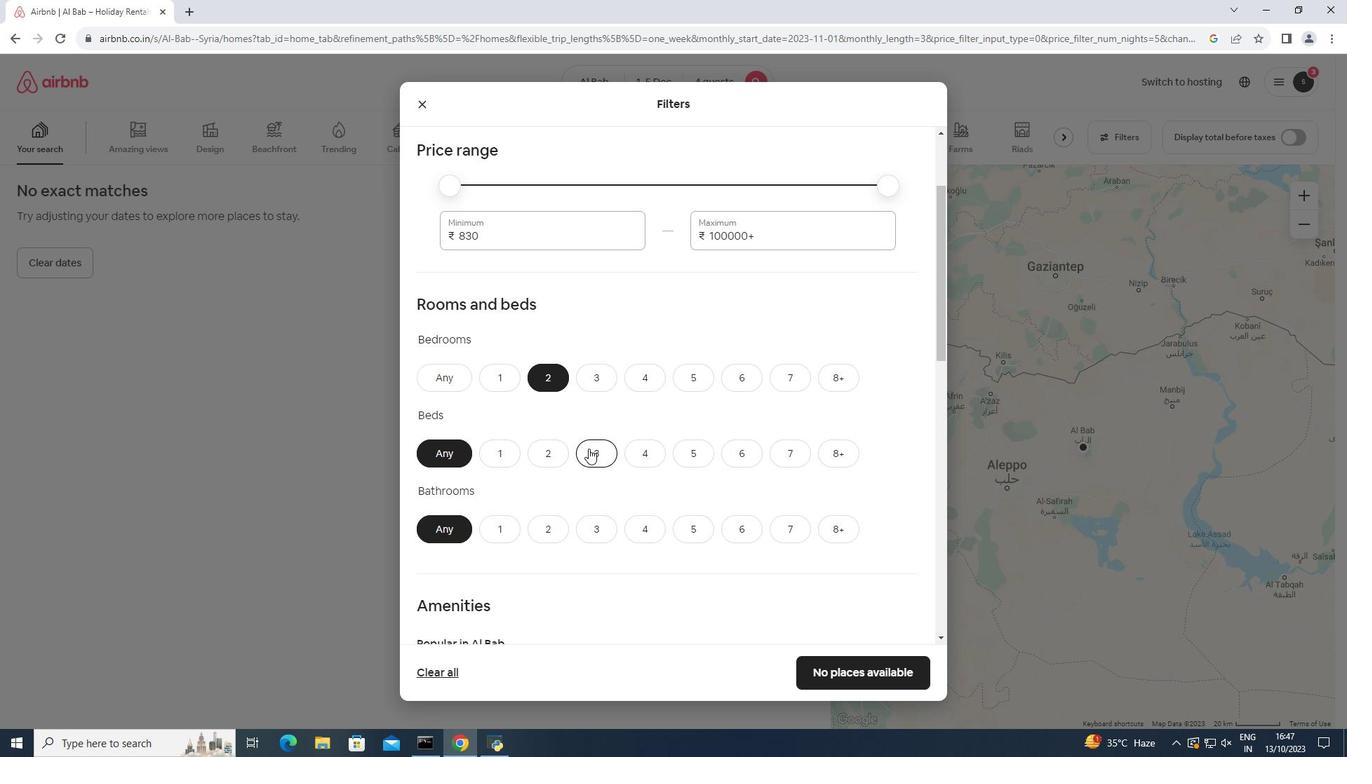 
Action: Mouse pressed left at (588, 449)
Screenshot: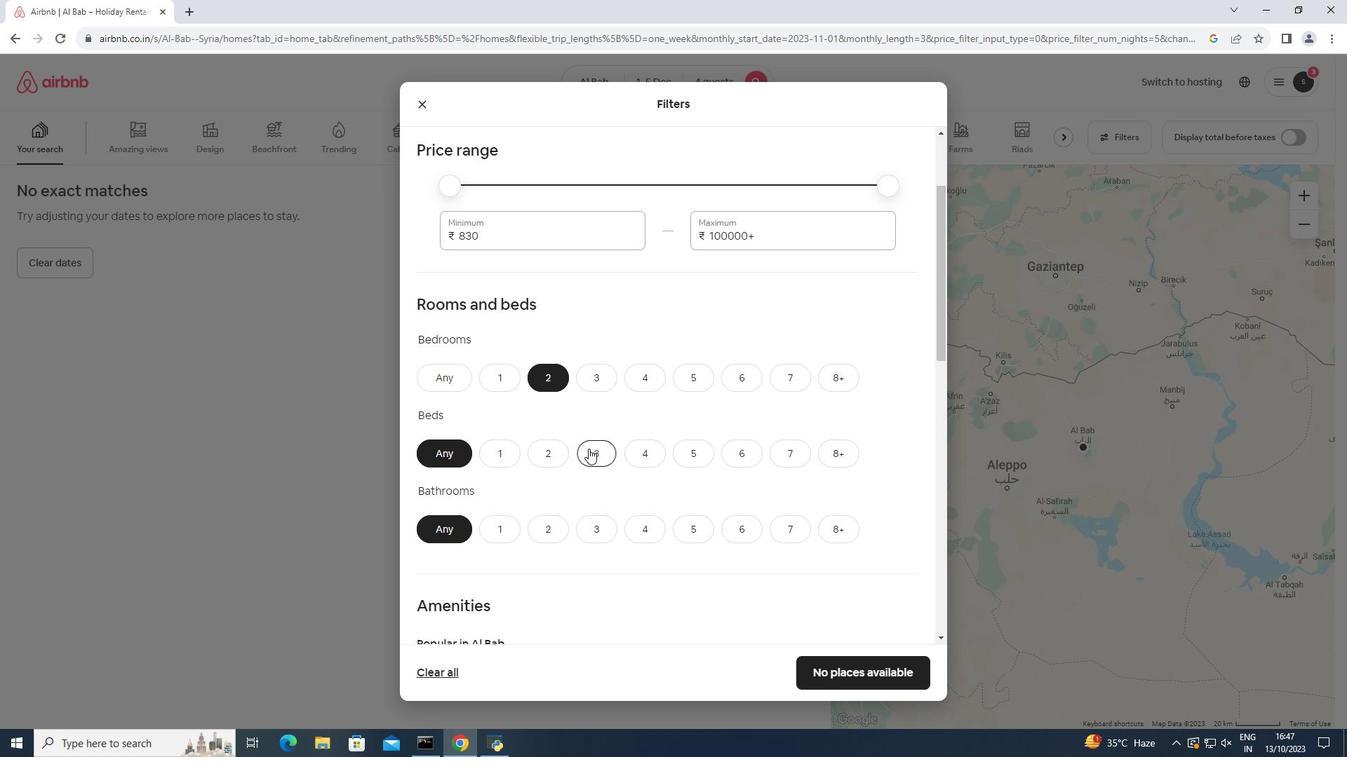 
Action: Mouse moved to (545, 528)
Screenshot: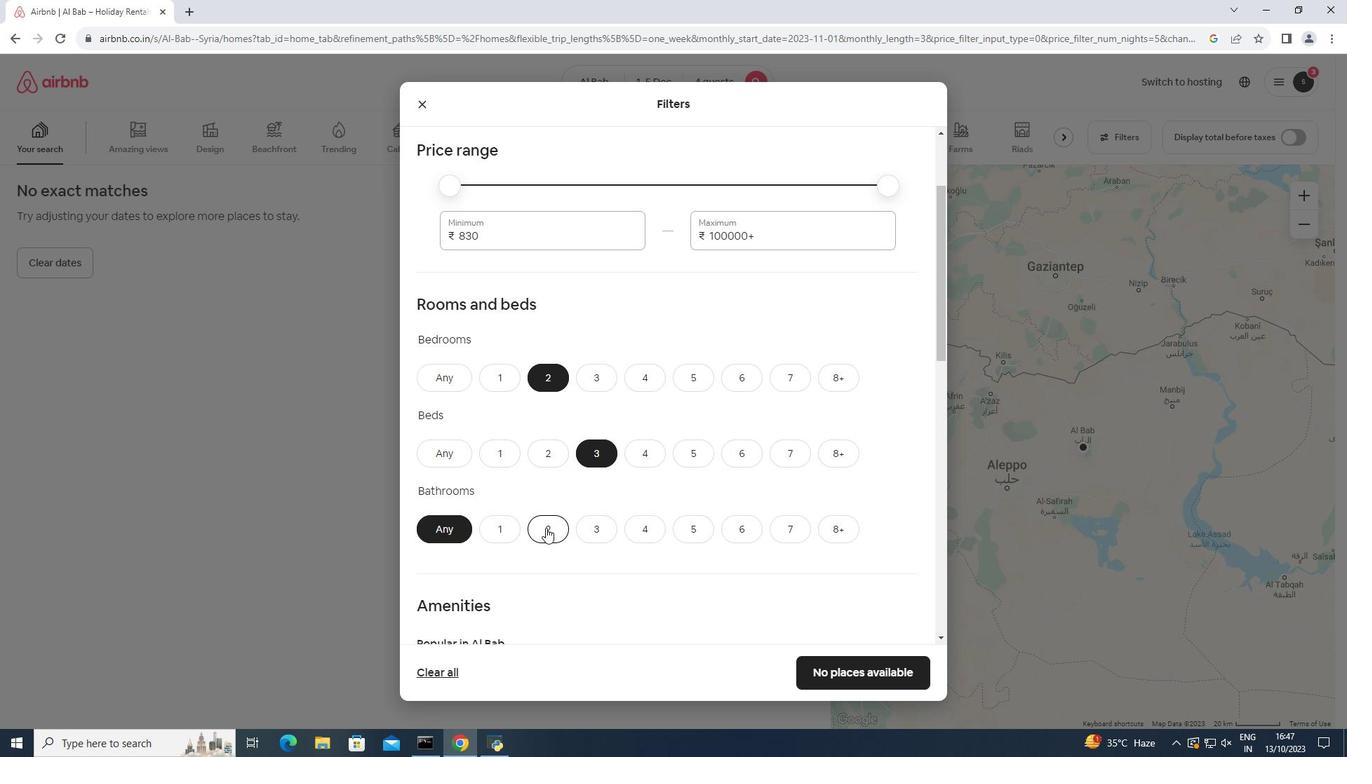 
Action: Mouse pressed left at (545, 528)
Screenshot: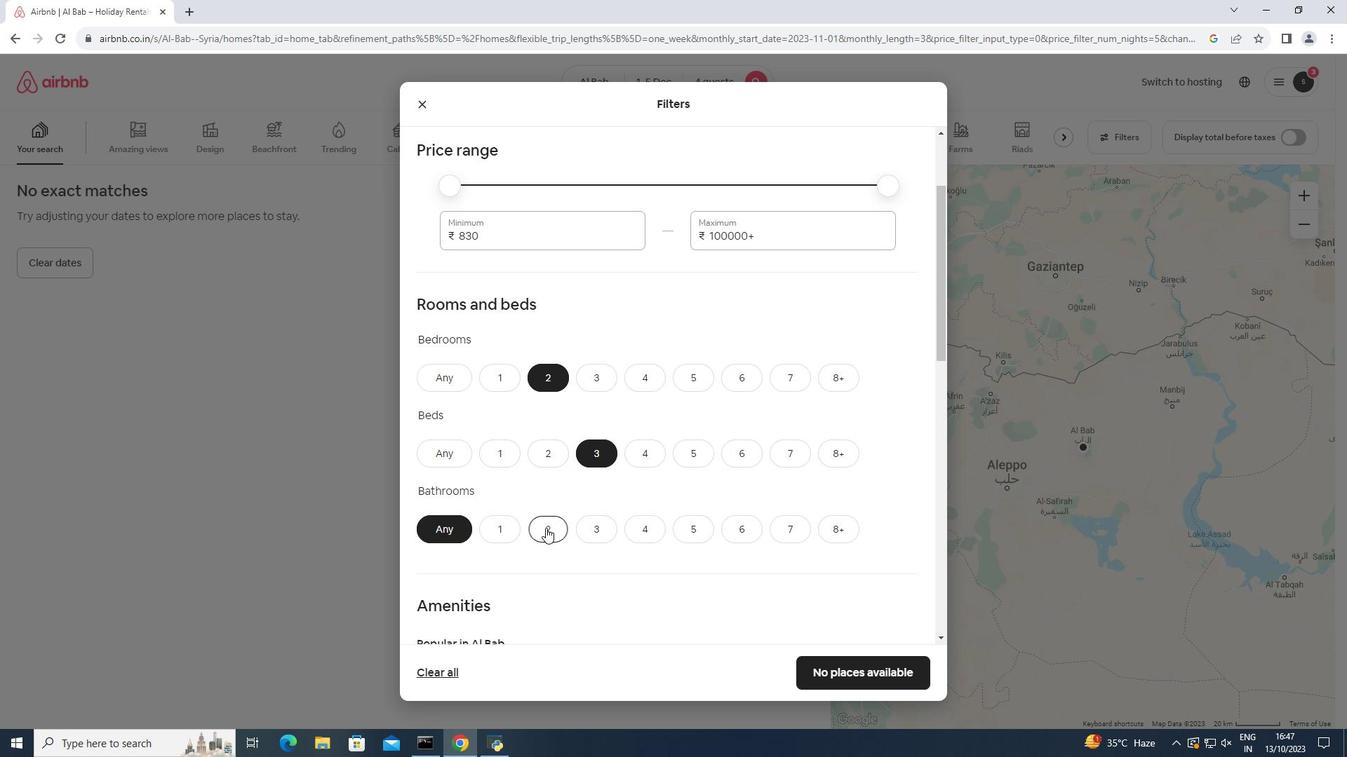 
Action: Mouse moved to (564, 475)
Screenshot: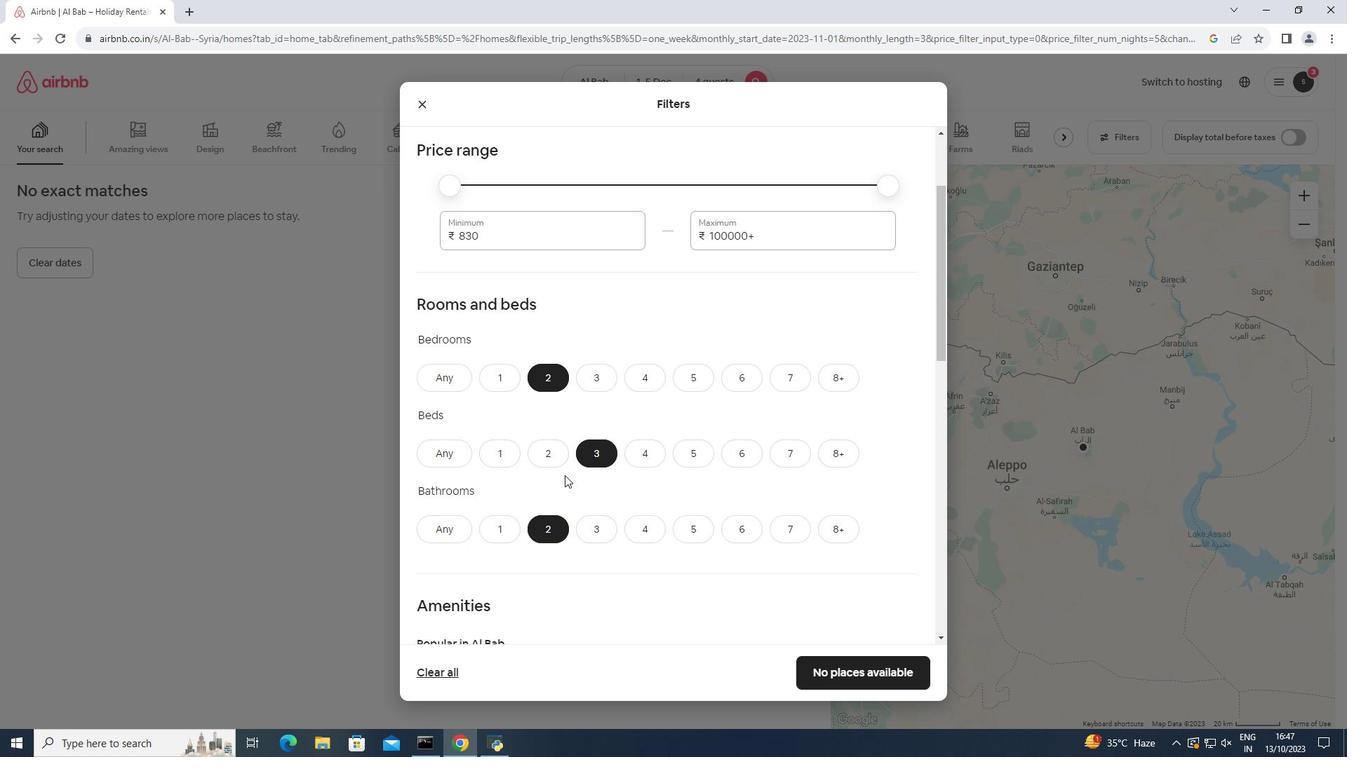 
Action: Mouse scrolled (564, 475) with delta (0, 0)
Screenshot: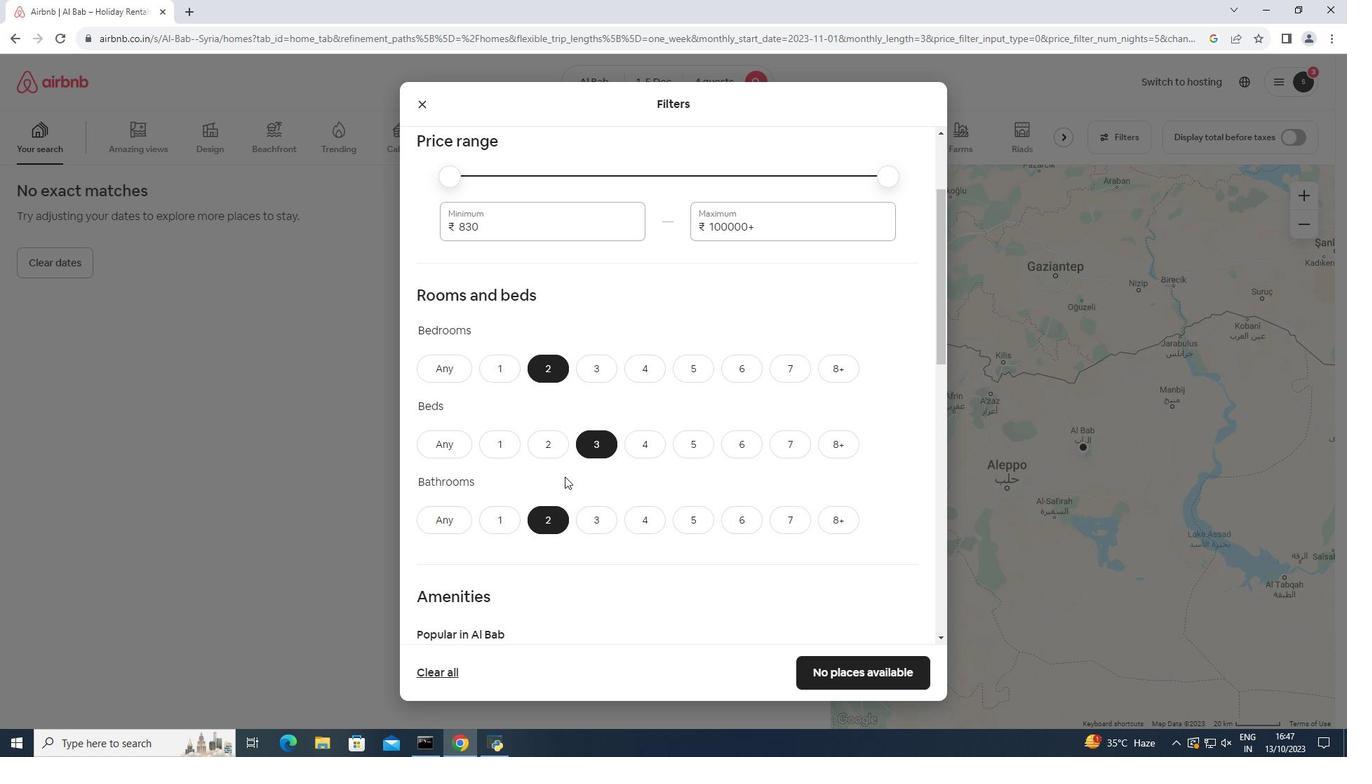 
Action: Mouse moved to (564, 477)
Screenshot: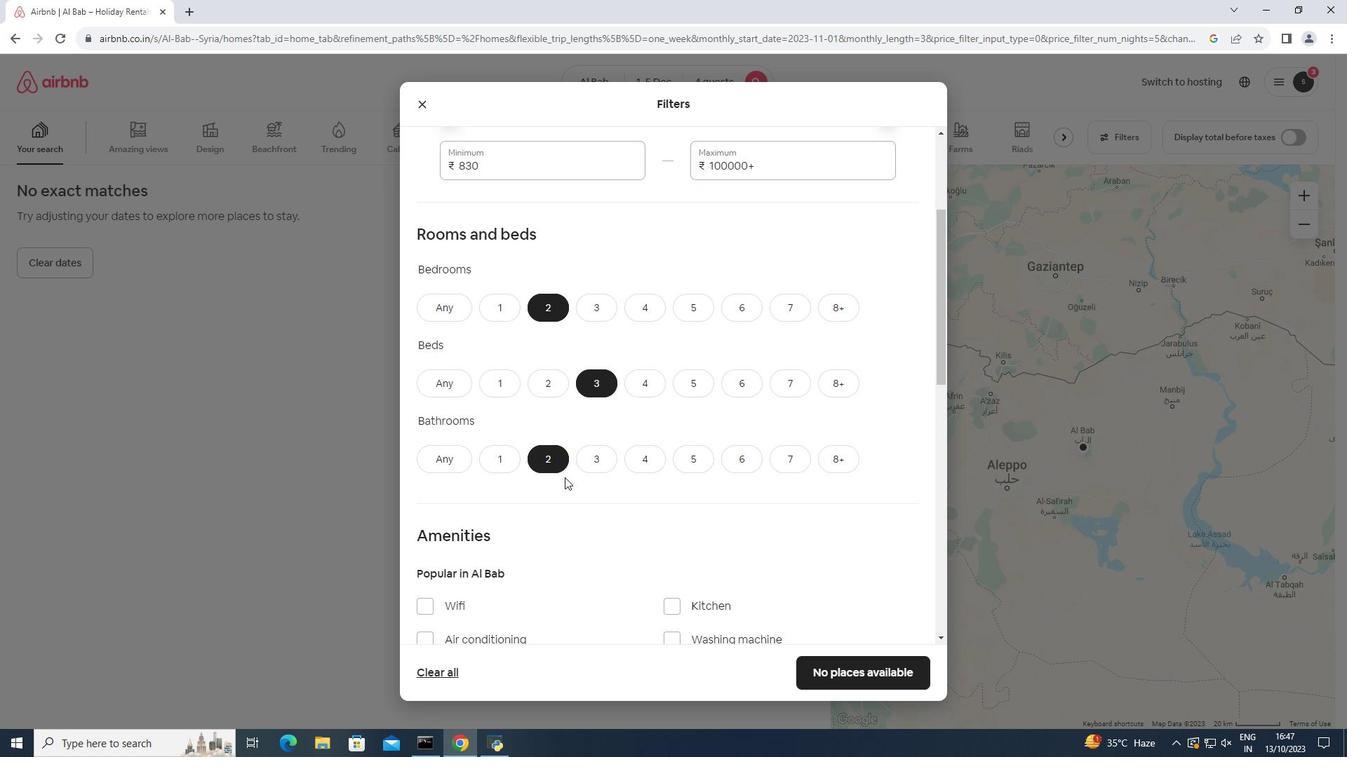 
Action: Mouse scrolled (564, 477) with delta (0, 0)
Screenshot: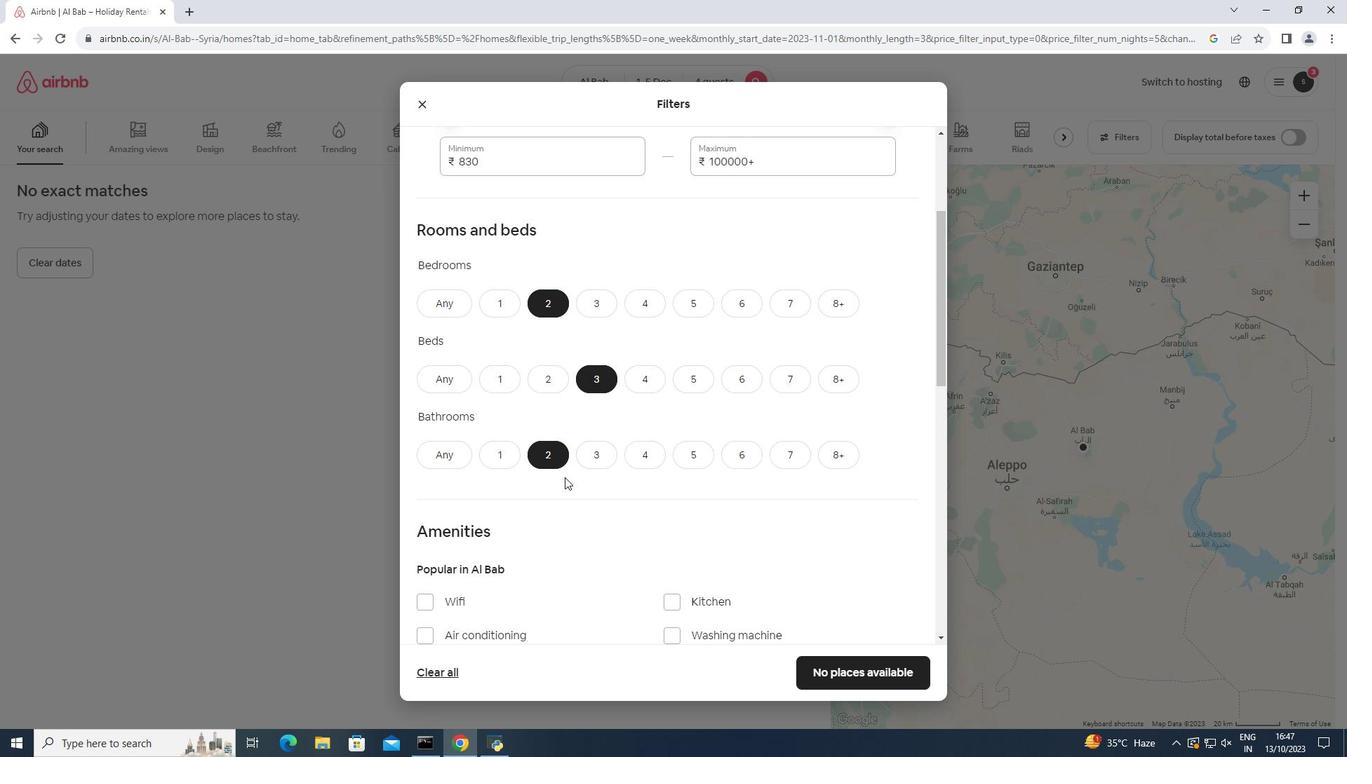 
Action: Mouse moved to (563, 477)
Screenshot: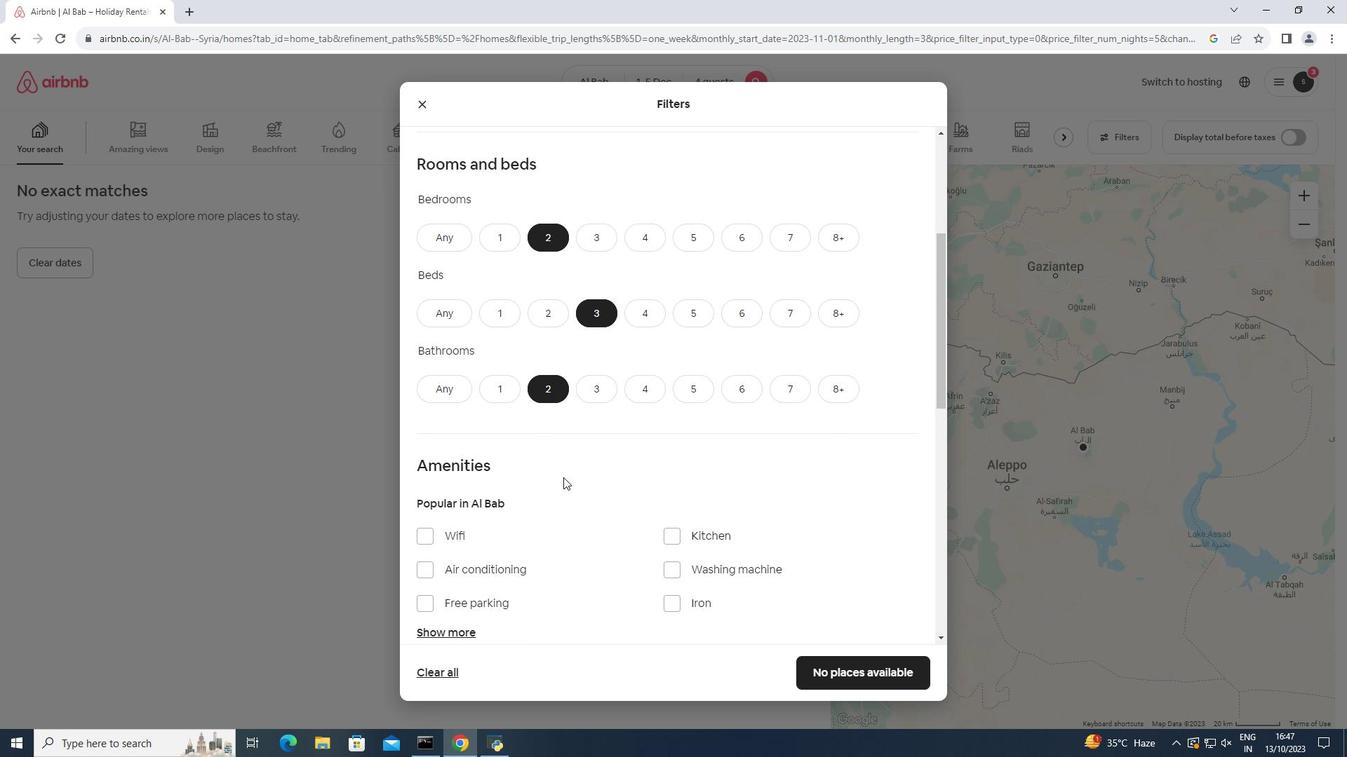
Action: Mouse scrolled (563, 477) with delta (0, 0)
Screenshot: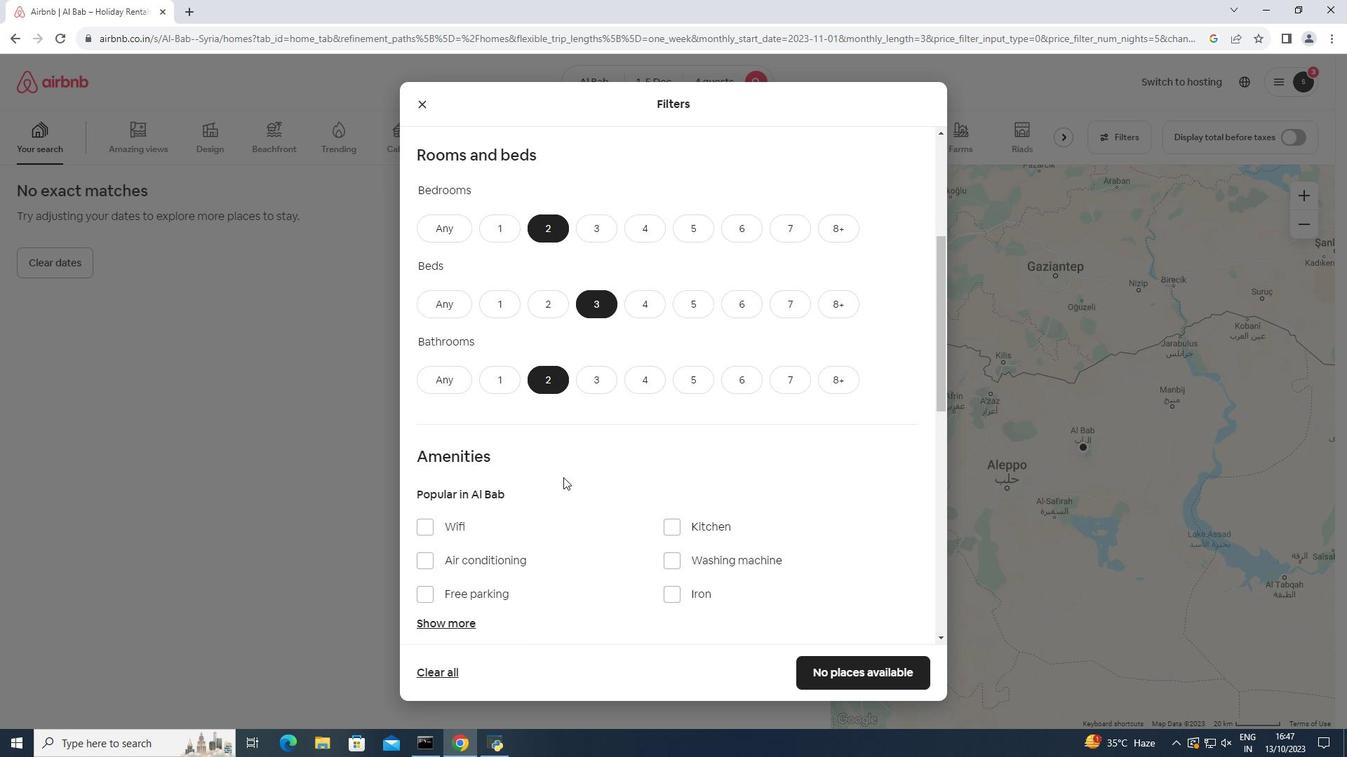 
Action: Mouse moved to (840, 675)
Screenshot: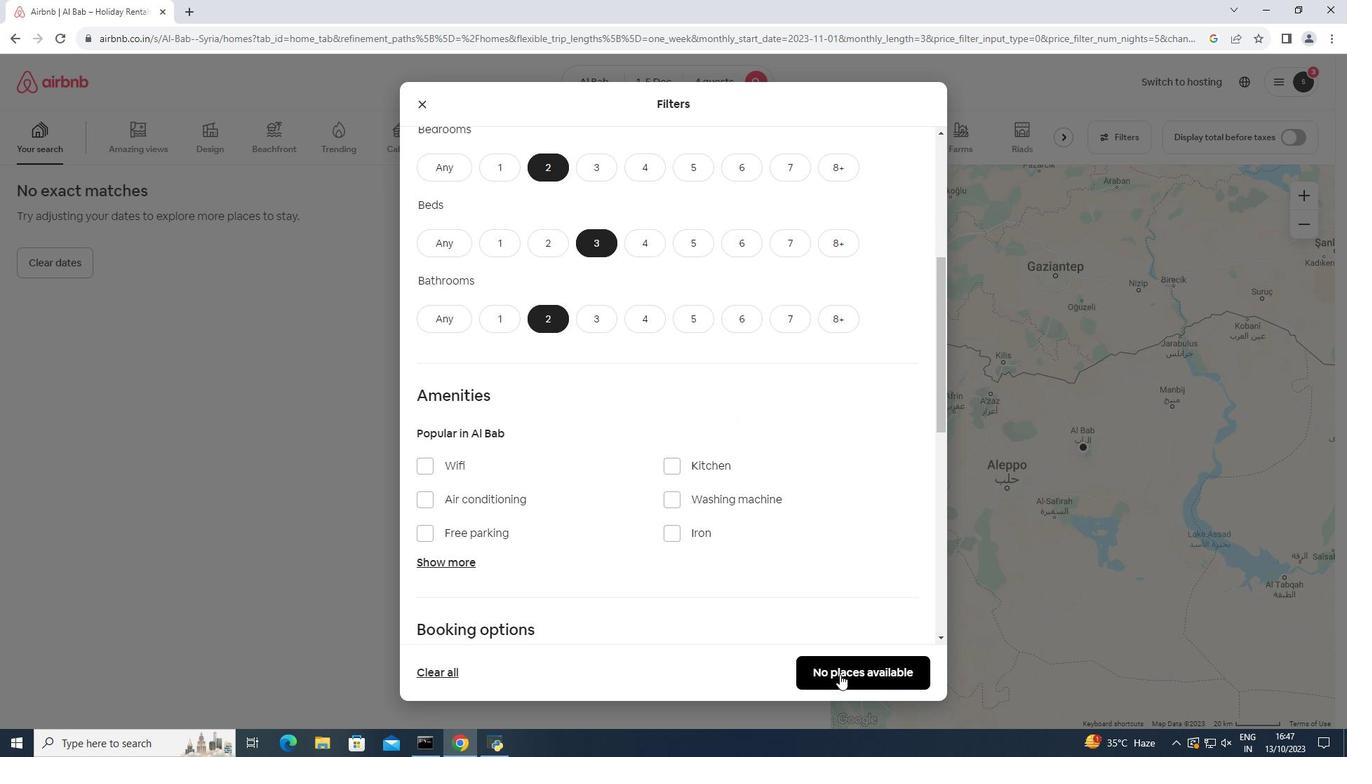 
Action: Mouse pressed left at (840, 675)
Screenshot: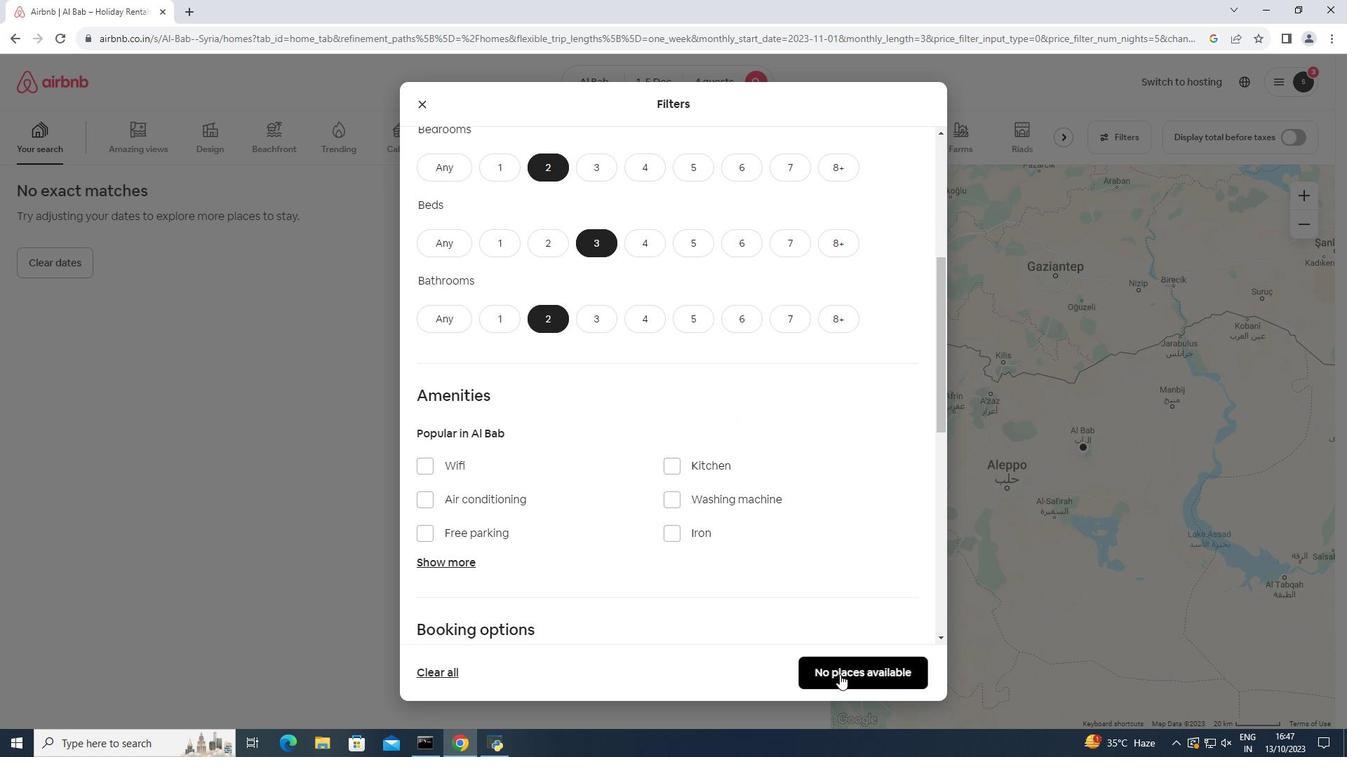
Action: Mouse moved to (501, 438)
Screenshot: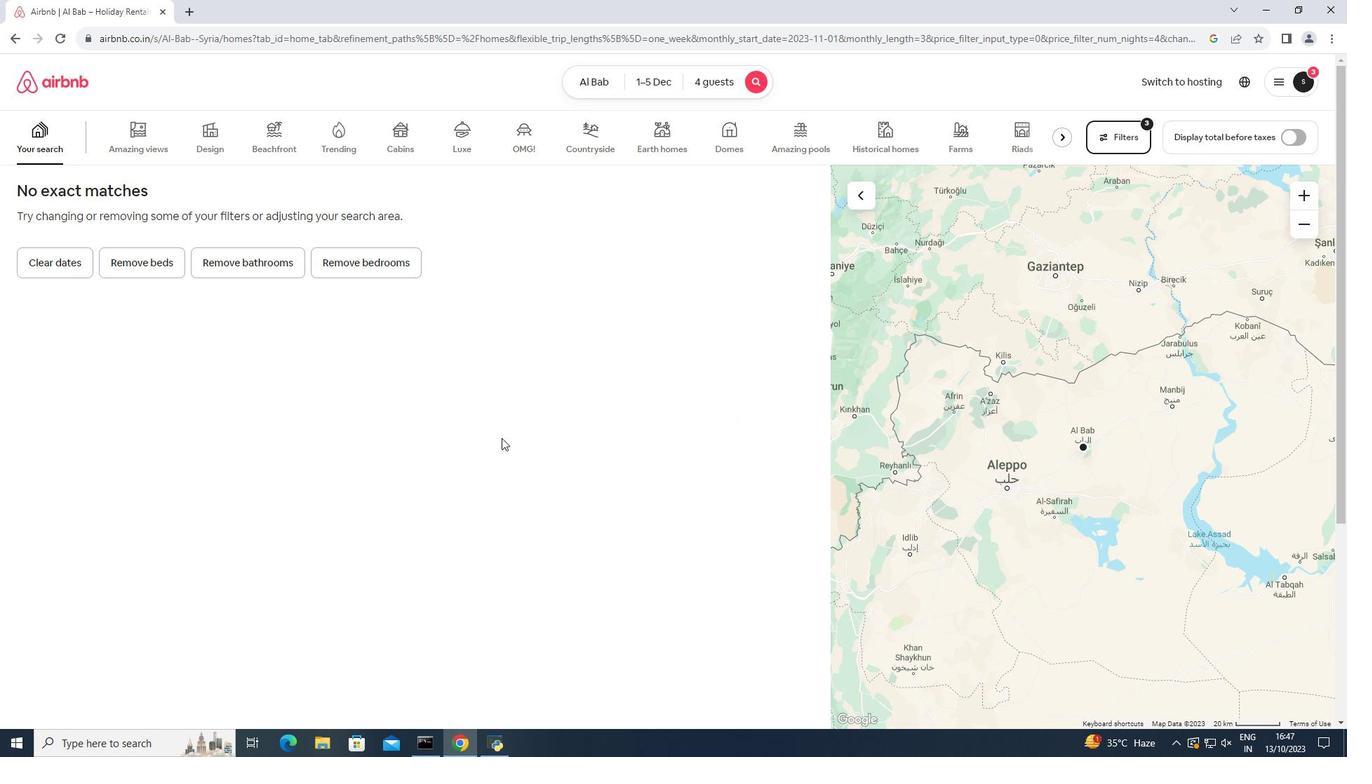 
